 Task: Search round trip flight ticket for 2 adults, 2 infants in seat and 1 infant on lap in first from Santa Barbara: Santa Barbara Municipal Airport (santa Barbara Airport) to Fort Wayne: Fort Wayne International Airport on 5-4-2023 and return on 5-6-2023. Choice of flights is Royal air maroc. Number of bags: 1 carry on bag and 5 checked bags. Price is upto 30000. Outbound departure time preference is 23:30.
Action: Mouse moved to (280, 255)
Screenshot: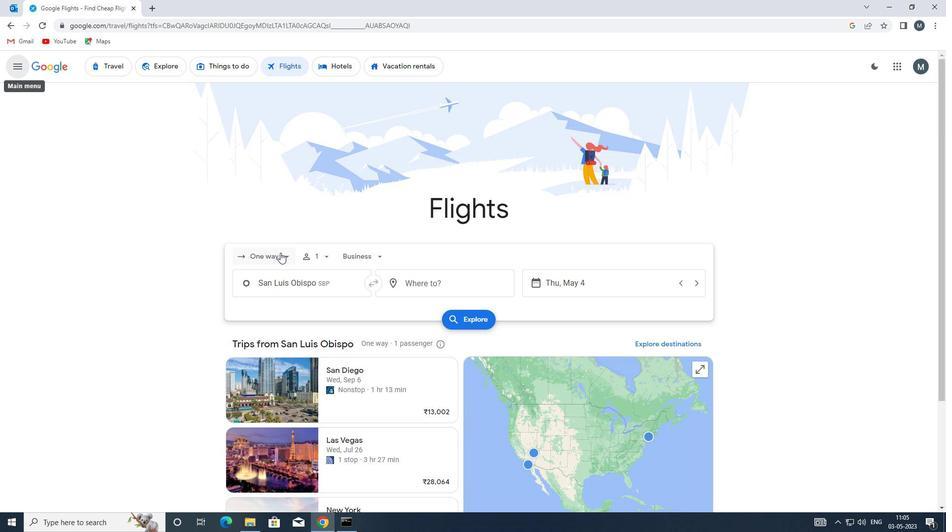 
Action: Mouse pressed left at (280, 255)
Screenshot: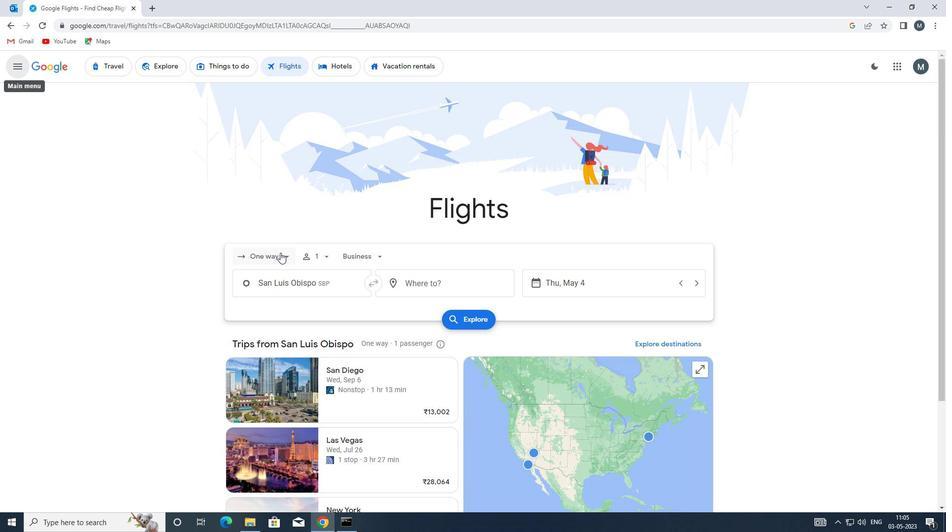 
Action: Mouse moved to (285, 276)
Screenshot: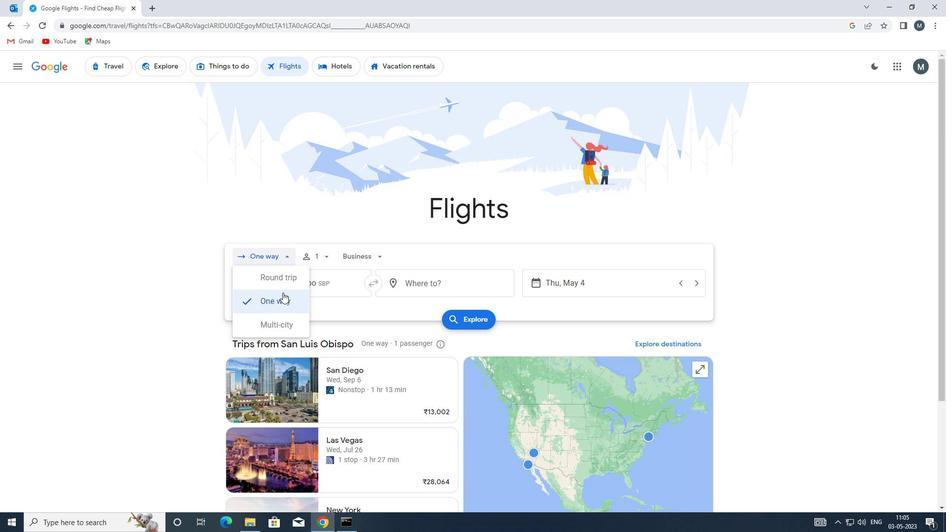 
Action: Mouse pressed left at (285, 276)
Screenshot: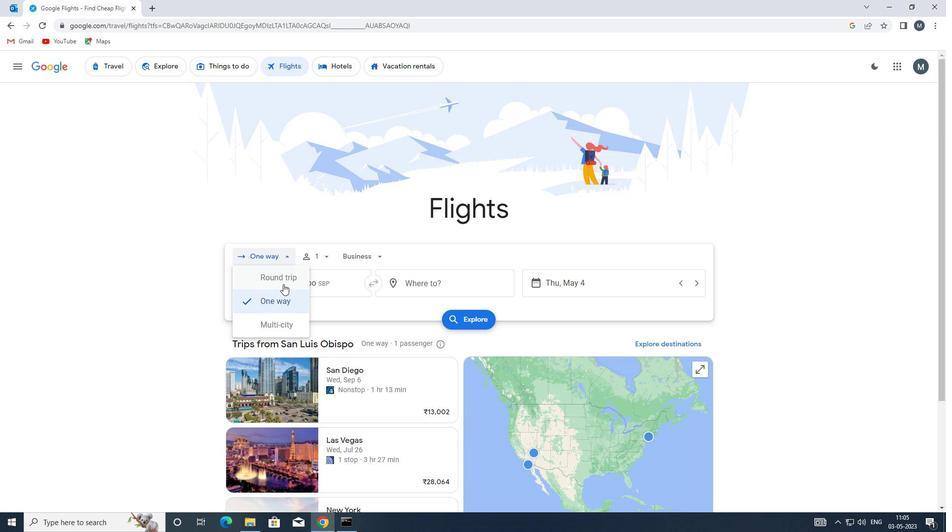 
Action: Mouse moved to (319, 259)
Screenshot: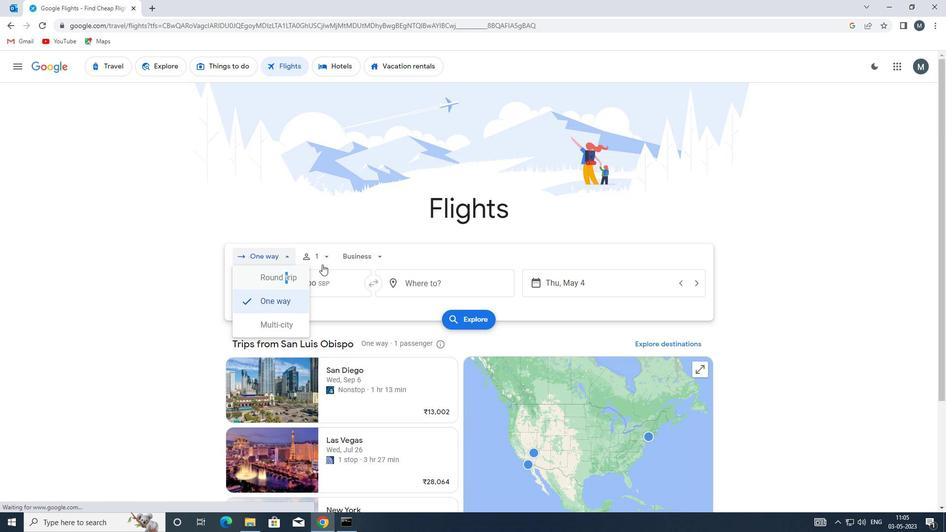 
Action: Mouse pressed left at (319, 259)
Screenshot: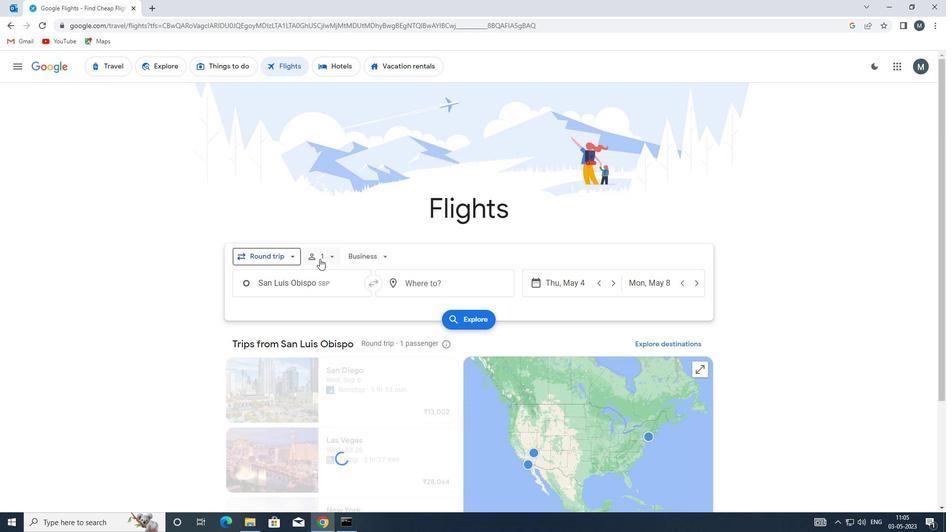 
Action: Mouse moved to (408, 284)
Screenshot: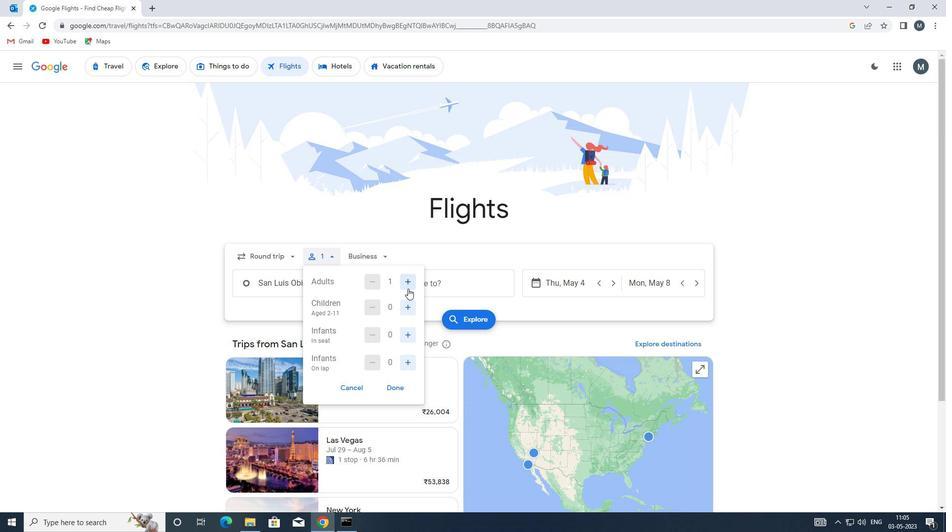 
Action: Mouse pressed left at (408, 284)
Screenshot: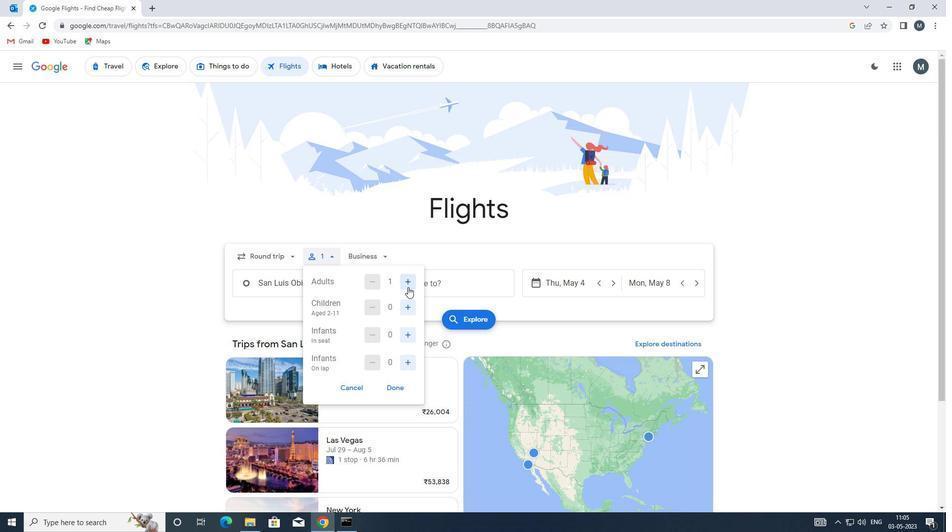 
Action: Mouse pressed left at (408, 284)
Screenshot: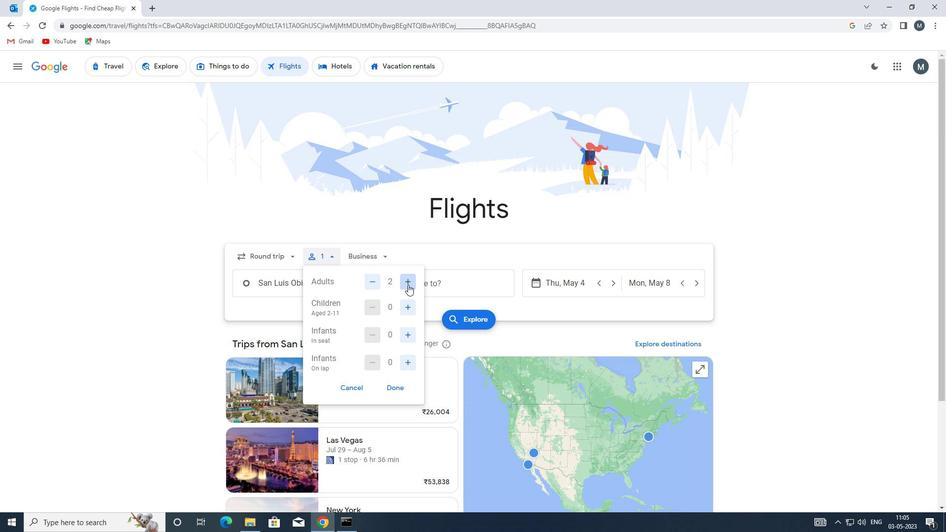 
Action: Mouse moved to (374, 283)
Screenshot: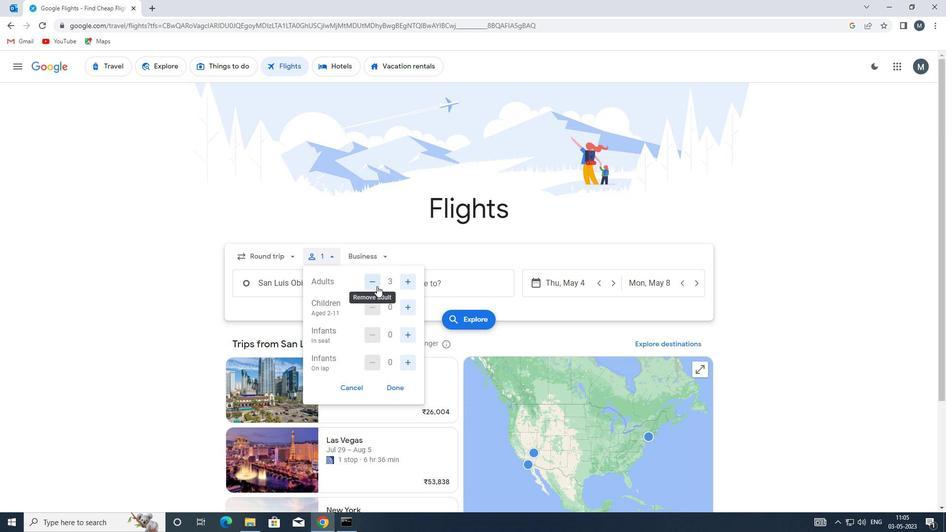 
Action: Mouse pressed left at (374, 283)
Screenshot: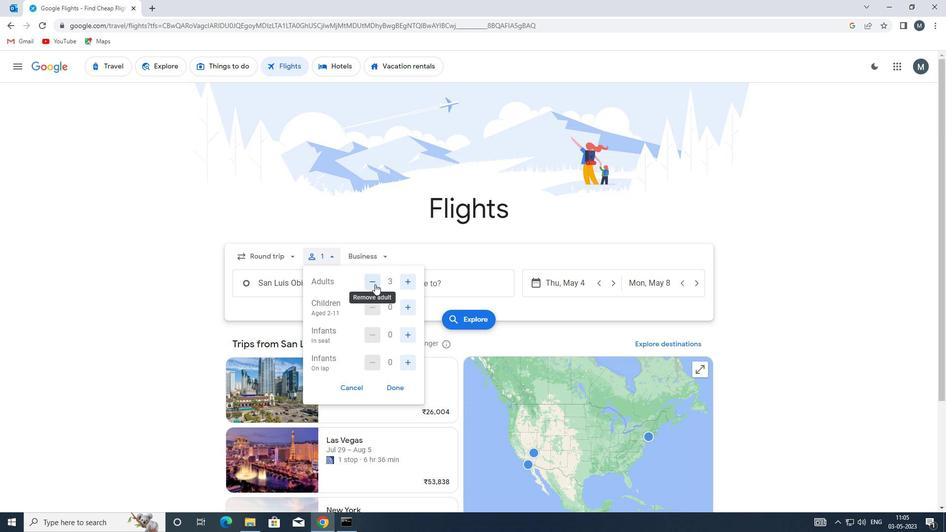 
Action: Mouse moved to (405, 333)
Screenshot: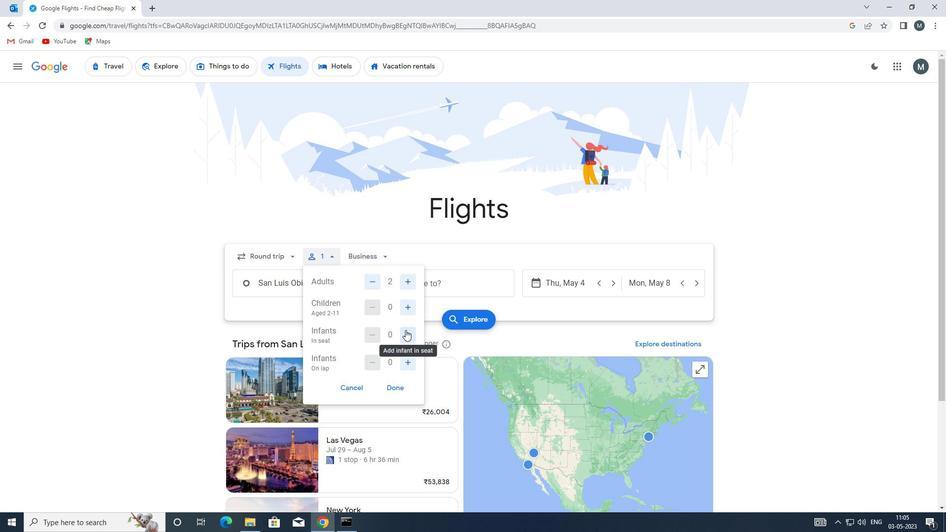 
Action: Mouse pressed left at (405, 333)
Screenshot: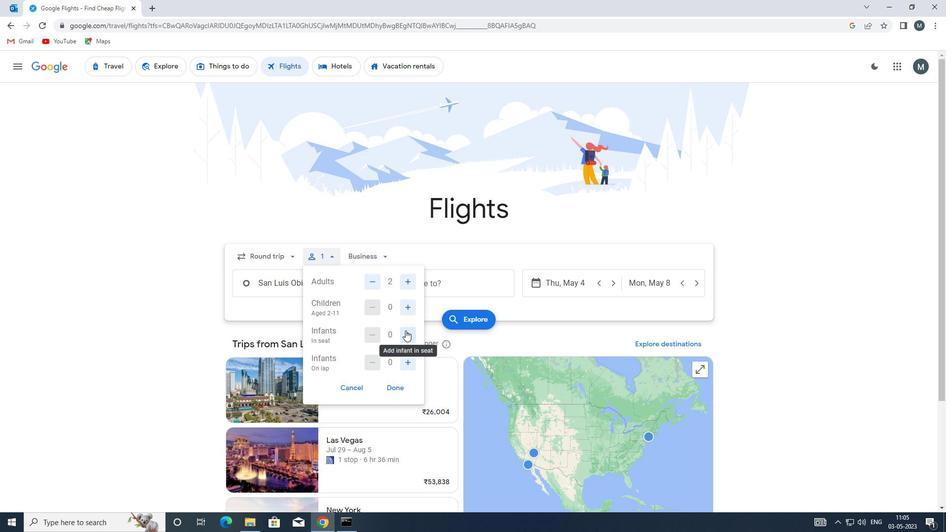 
Action: Mouse moved to (406, 334)
Screenshot: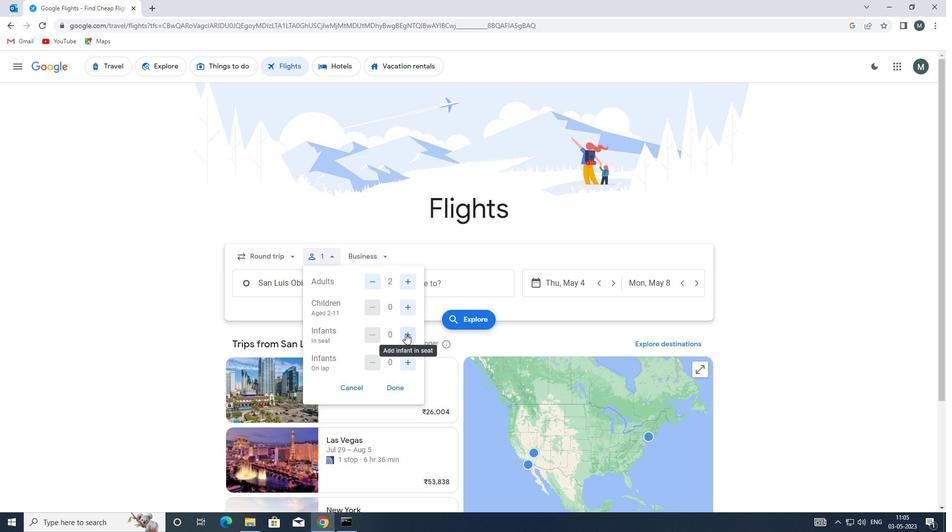 
Action: Mouse pressed left at (406, 334)
Screenshot: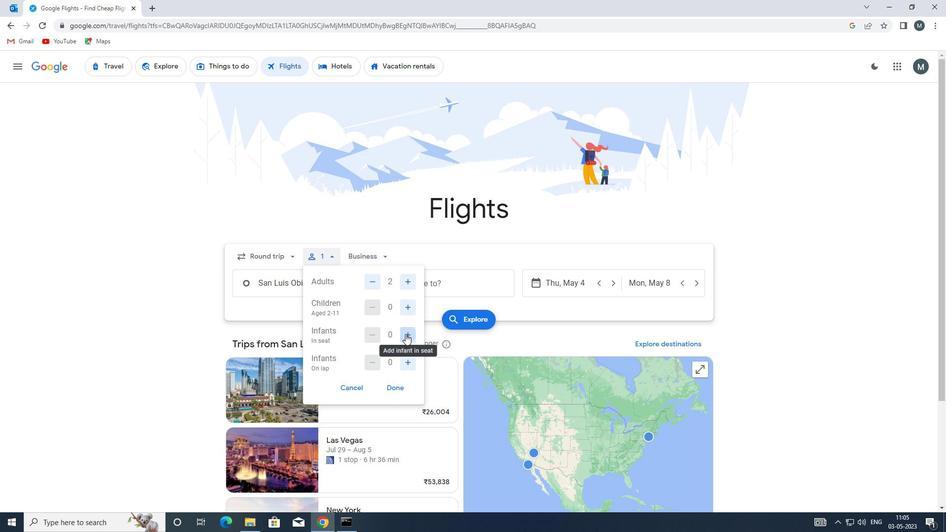 
Action: Mouse moved to (408, 362)
Screenshot: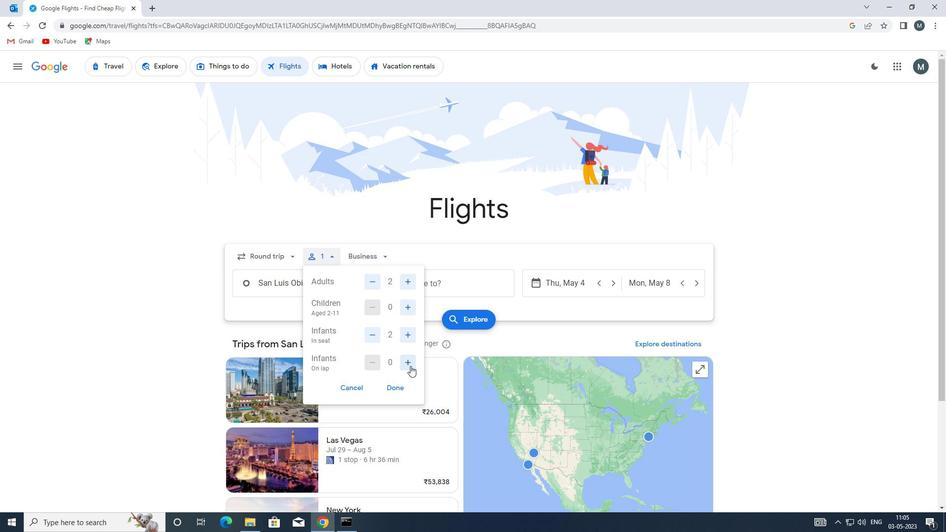 
Action: Mouse pressed left at (408, 362)
Screenshot: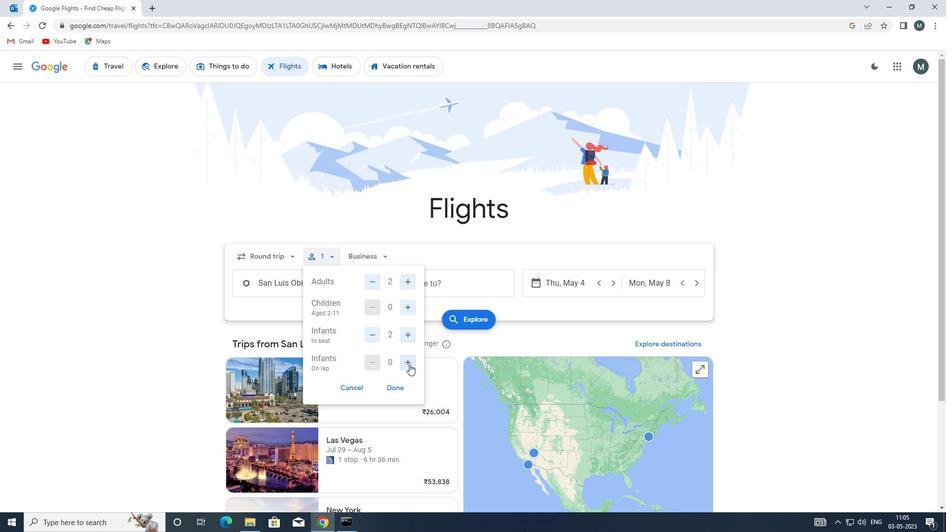
Action: Mouse moved to (397, 385)
Screenshot: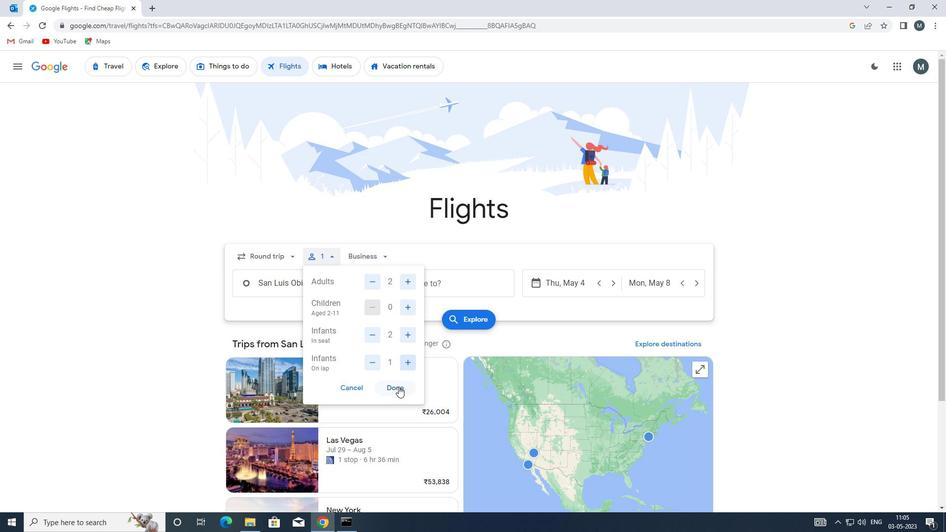 
Action: Mouse pressed left at (397, 385)
Screenshot: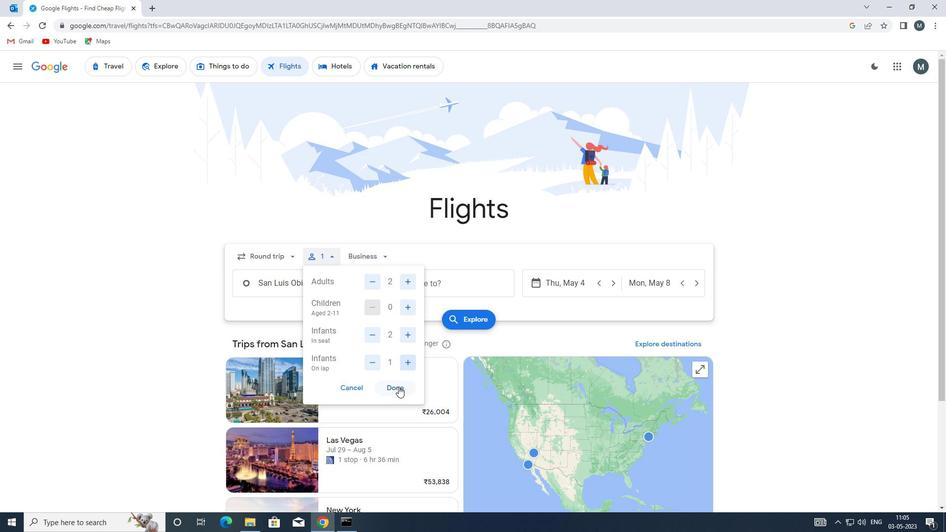 
Action: Mouse moved to (379, 258)
Screenshot: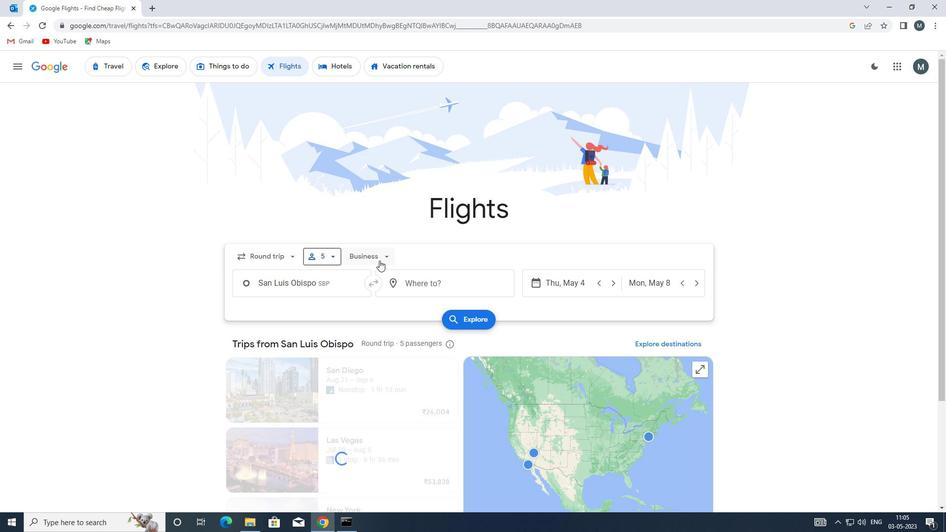 
Action: Mouse pressed left at (379, 258)
Screenshot: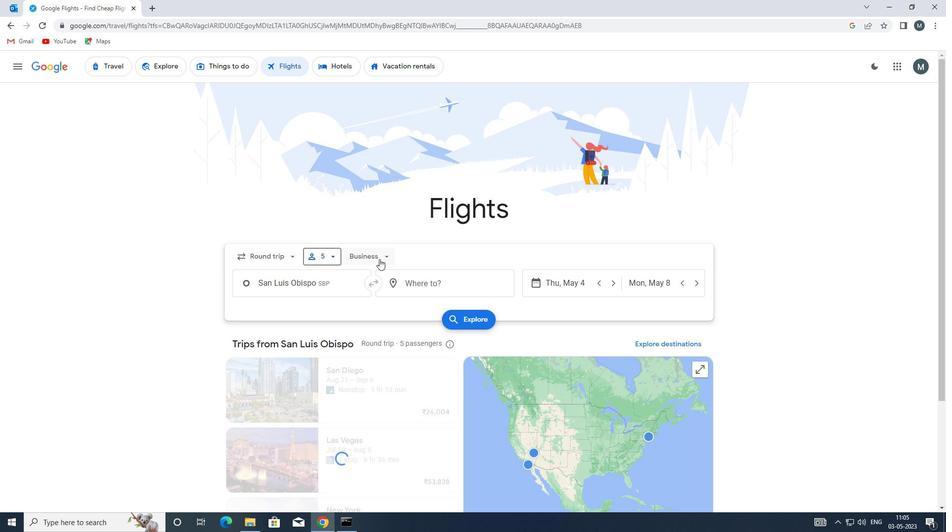 
Action: Mouse moved to (393, 347)
Screenshot: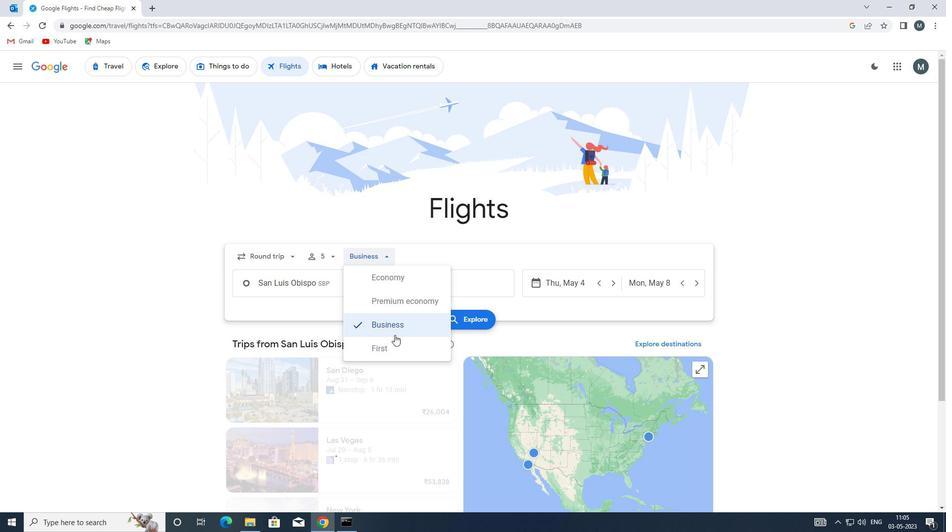
Action: Mouse pressed left at (393, 347)
Screenshot: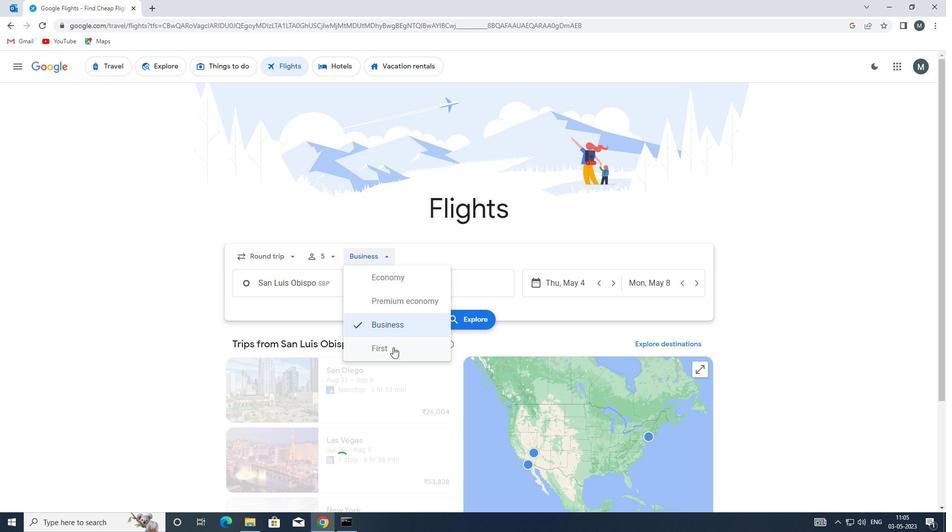 
Action: Mouse moved to (326, 274)
Screenshot: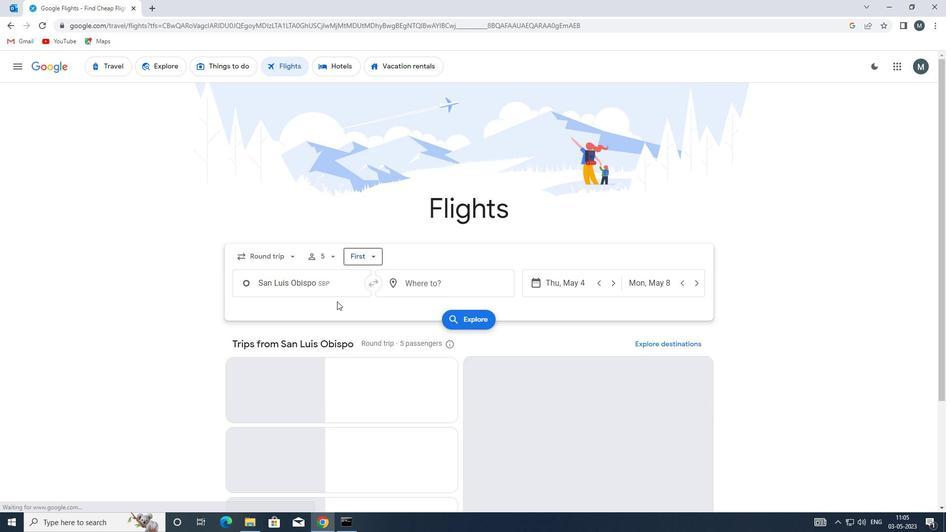 
Action: Mouse pressed left at (326, 274)
Screenshot: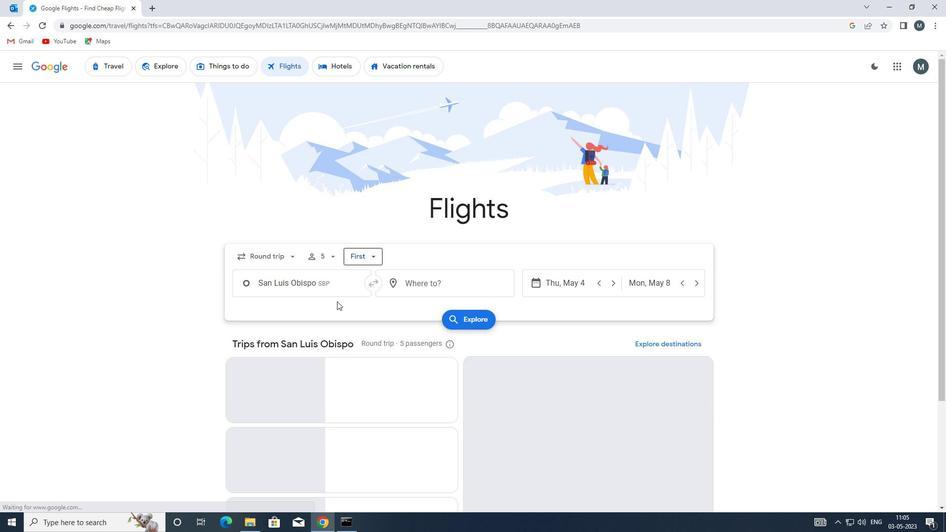 
Action: Mouse moved to (328, 279)
Screenshot: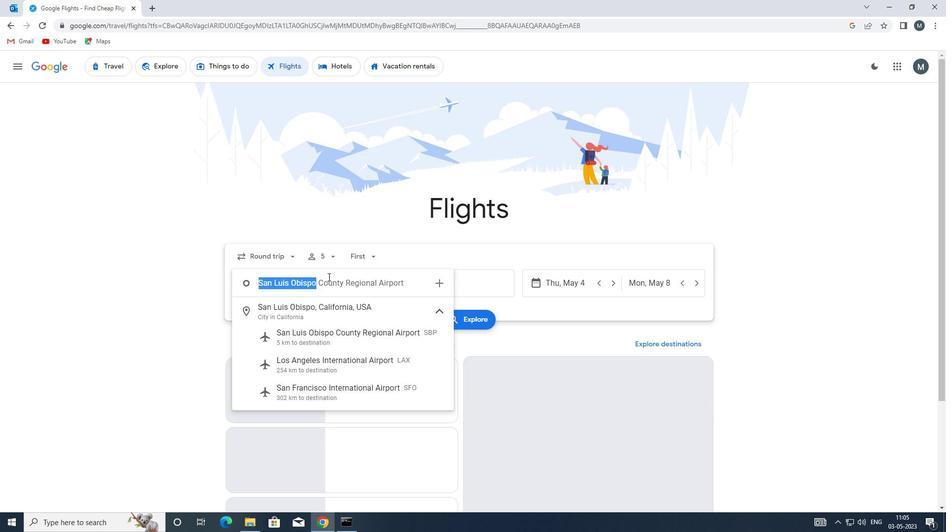 
Action: Key pressed sba
Screenshot: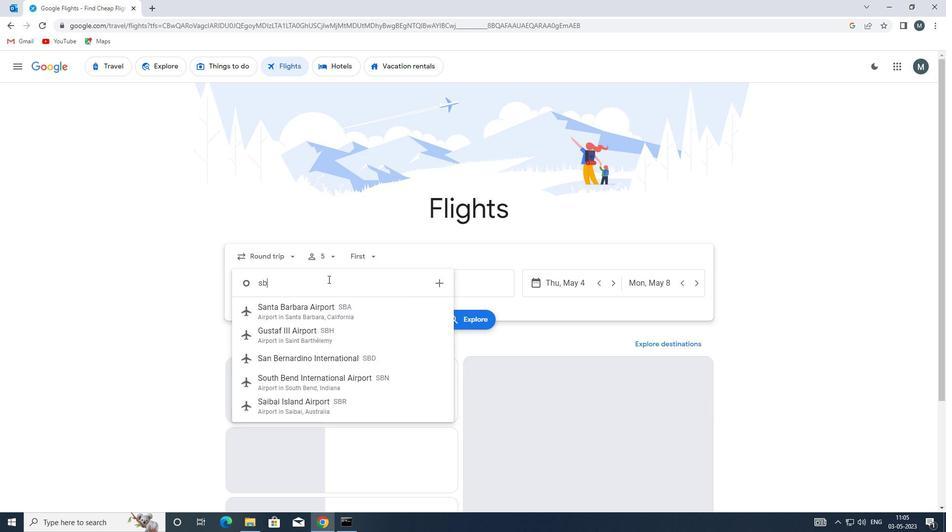 
Action: Mouse moved to (330, 313)
Screenshot: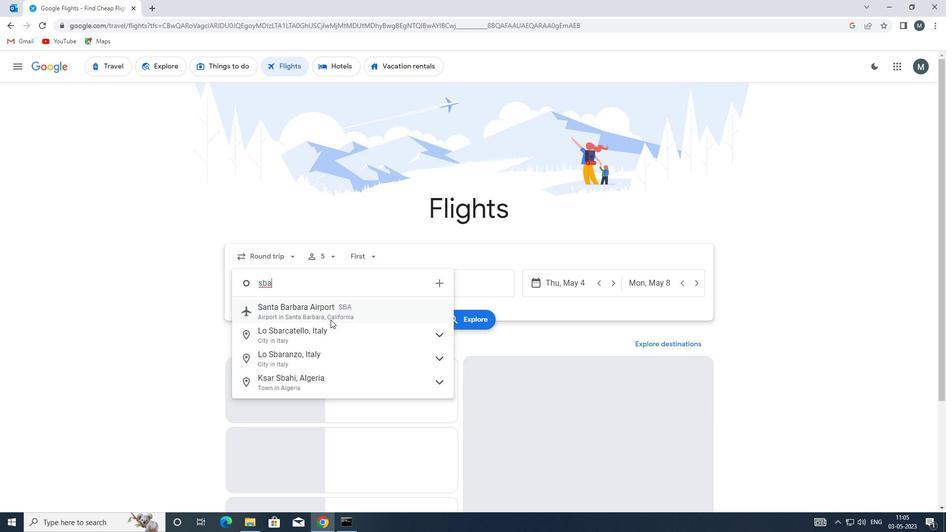 
Action: Mouse pressed left at (330, 313)
Screenshot: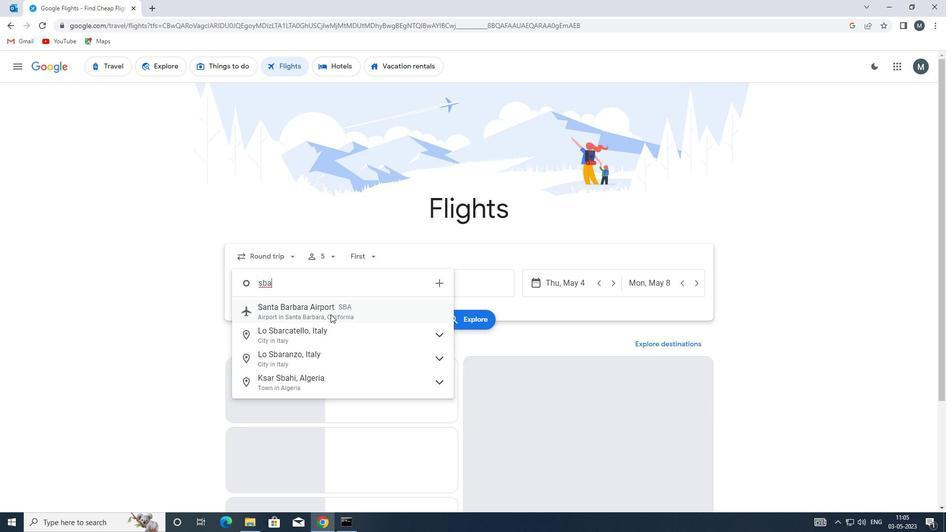 
Action: Mouse moved to (409, 288)
Screenshot: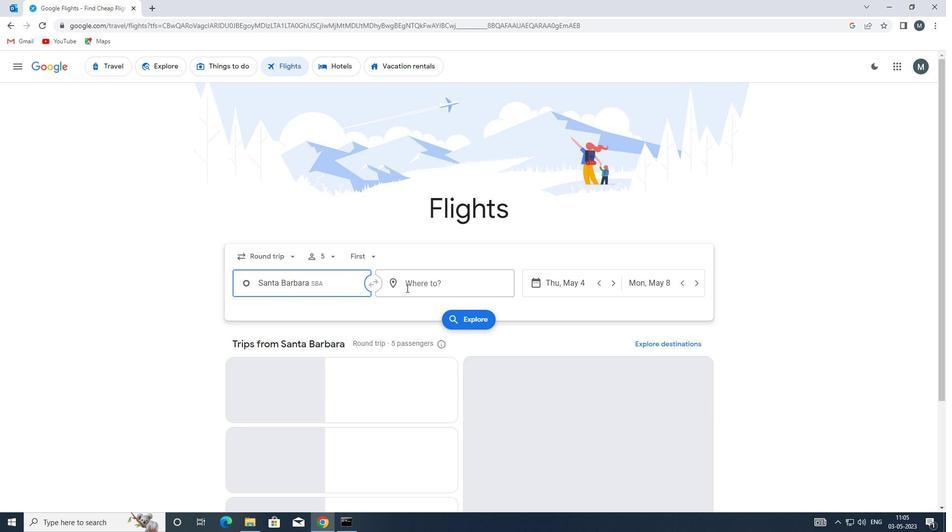 
Action: Mouse pressed left at (409, 288)
Screenshot: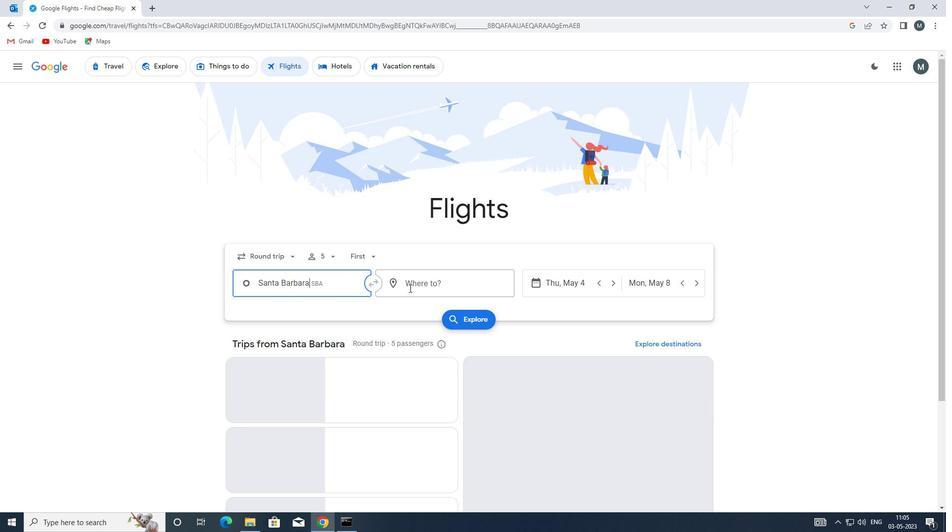 
Action: Mouse moved to (410, 287)
Screenshot: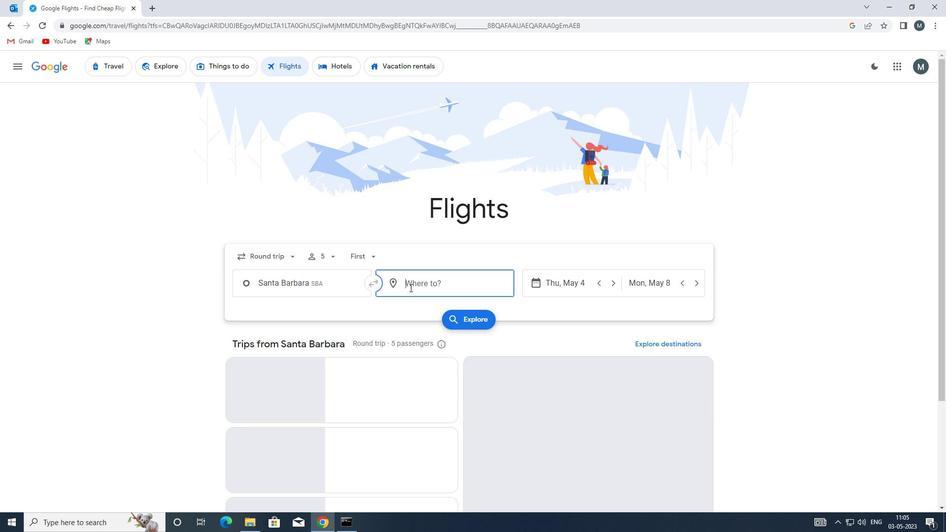 
Action: Key pressed fwa
Screenshot: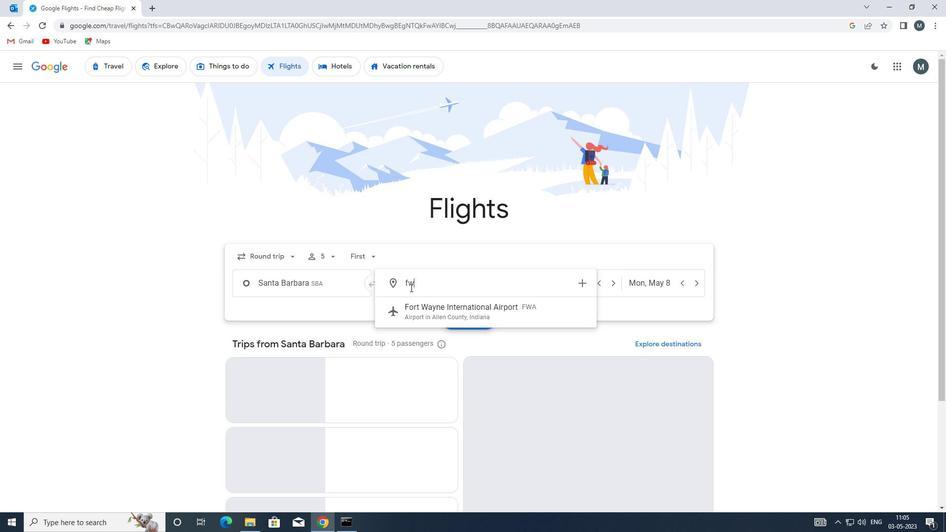 
Action: Mouse moved to (431, 314)
Screenshot: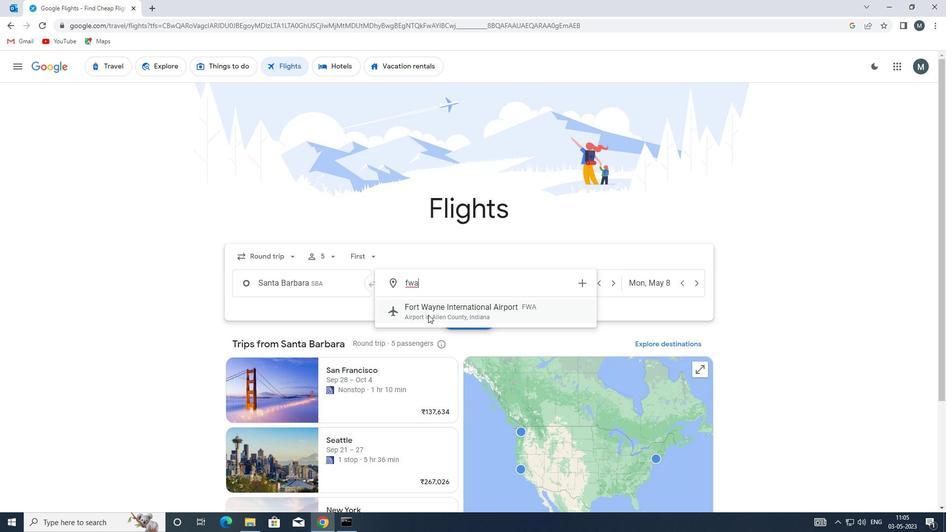 
Action: Mouse pressed left at (431, 314)
Screenshot: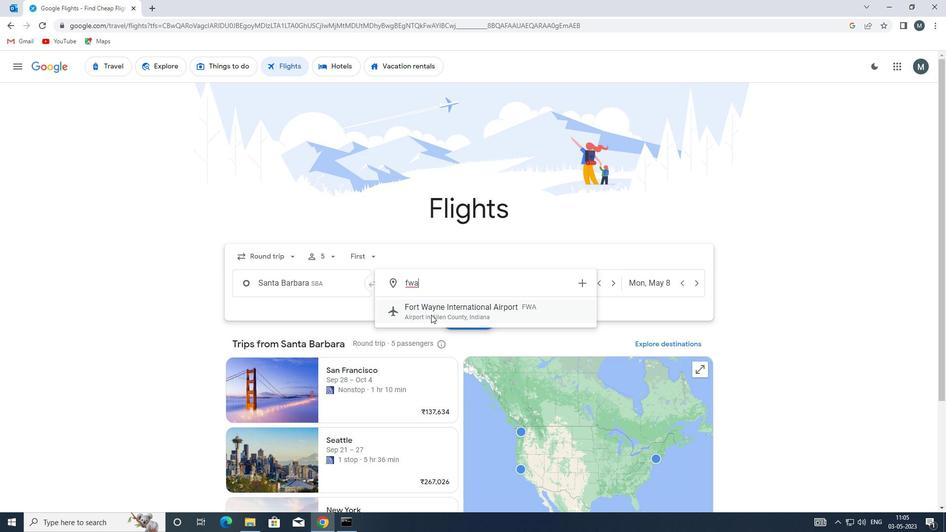 
Action: Mouse moved to (564, 283)
Screenshot: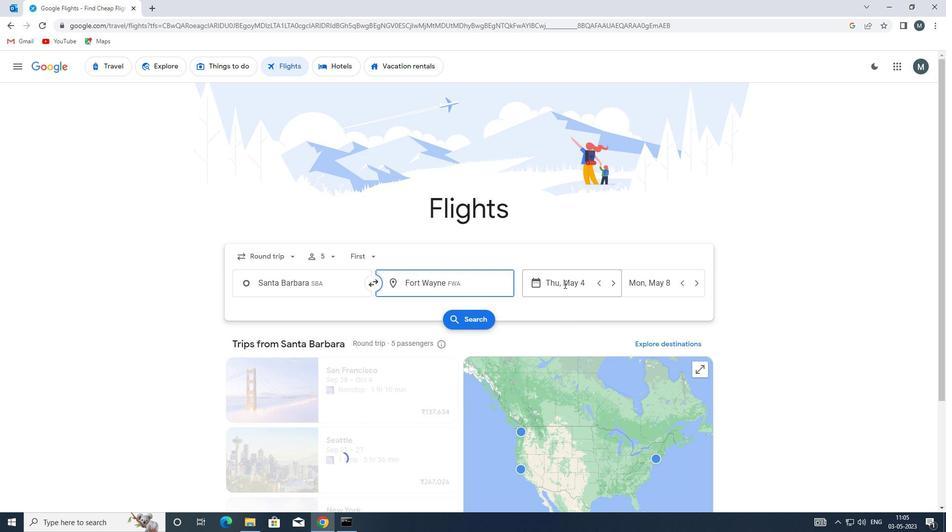 
Action: Mouse pressed left at (564, 283)
Screenshot: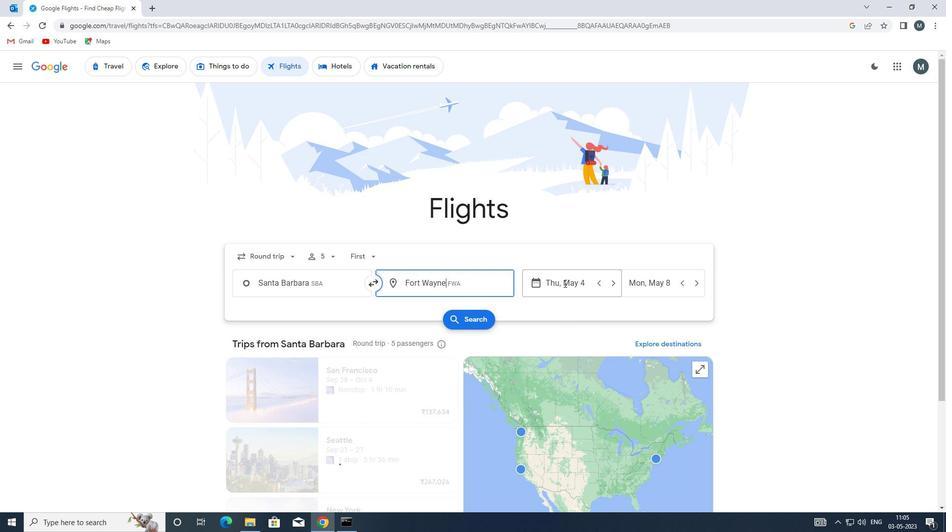 
Action: Mouse moved to (447, 334)
Screenshot: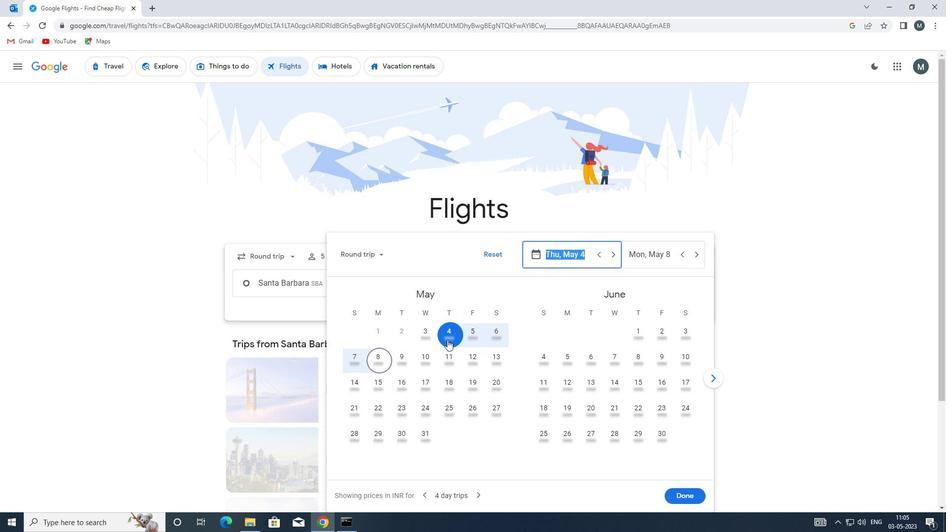 
Action: Mouse pressed left at (447, 334)
Screenshot: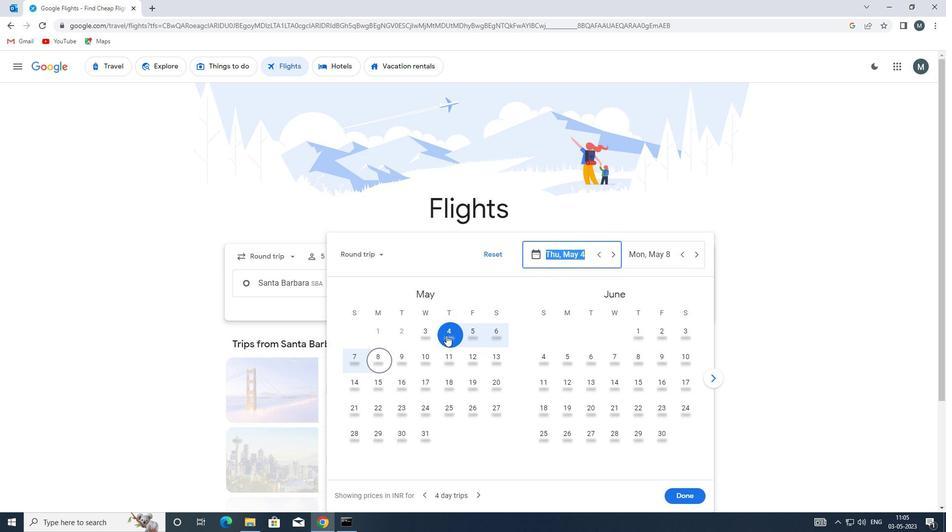 
Action: Mouse moved to (496, 330)
Screenshot: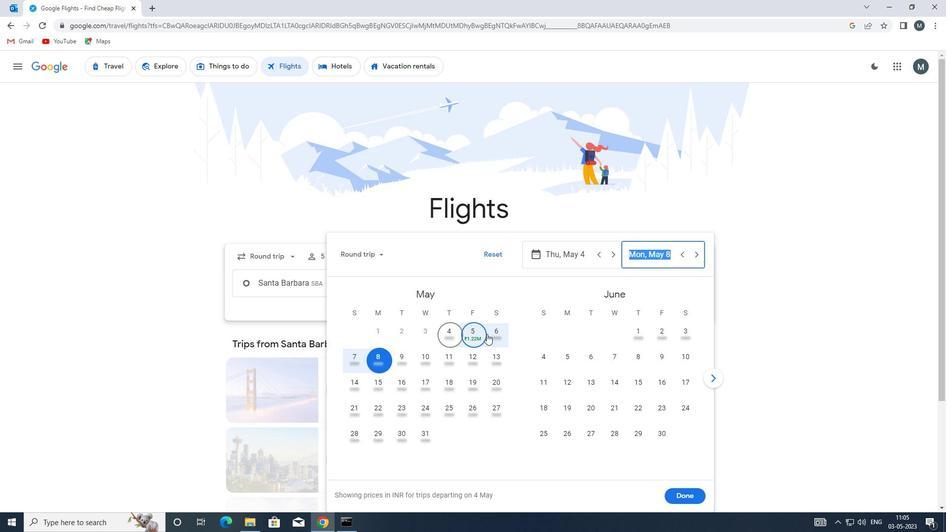 
Action: Mouse pressed left at (496, 330)
Screenshot: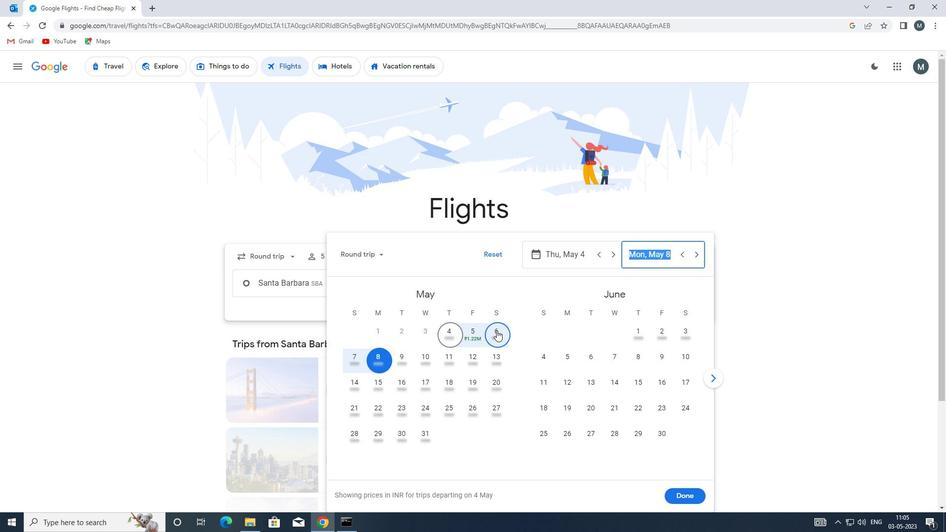 
Action: Mouse moved to (680, 495)
Screenshot: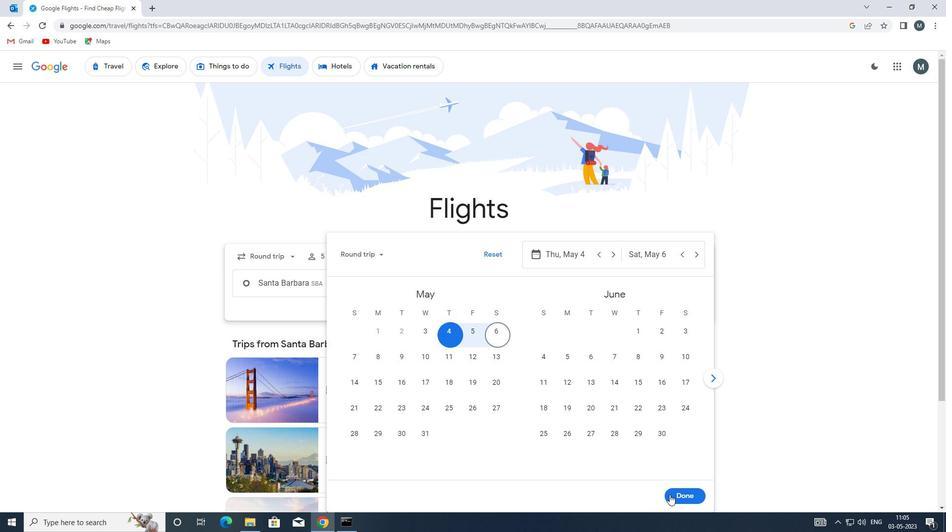 
Action: Mouse pressed left at (680, 495)
Screenshot: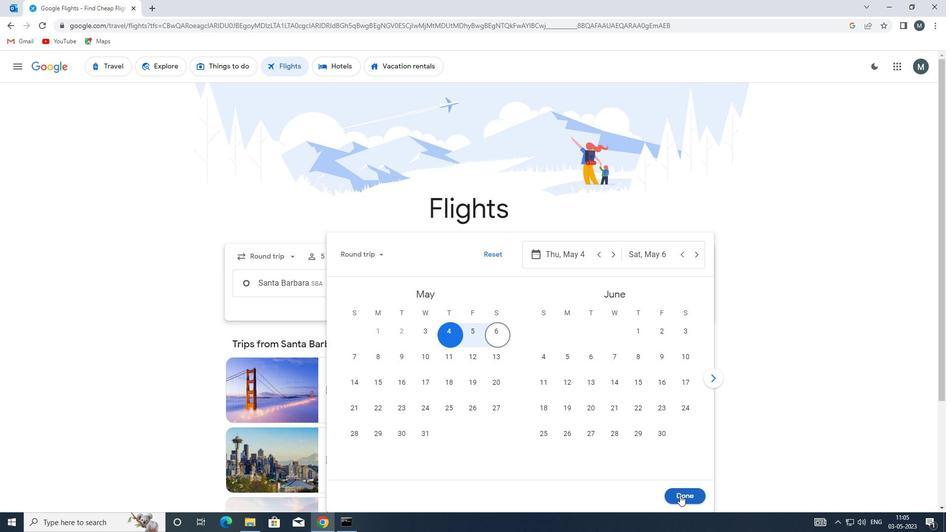 
Action: Mouse moved to (472, 321)
Screenshot: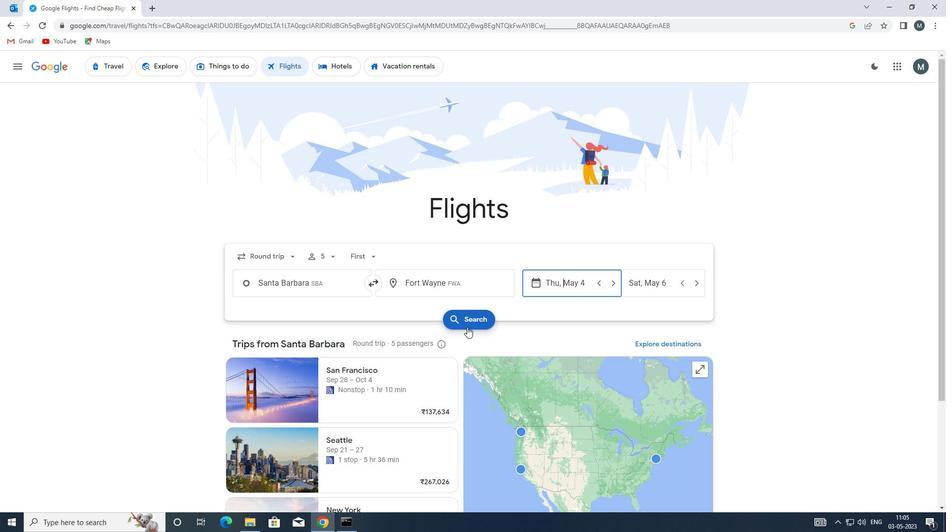 
Action: Mouse pressed left at (472, 321)
Screenshot: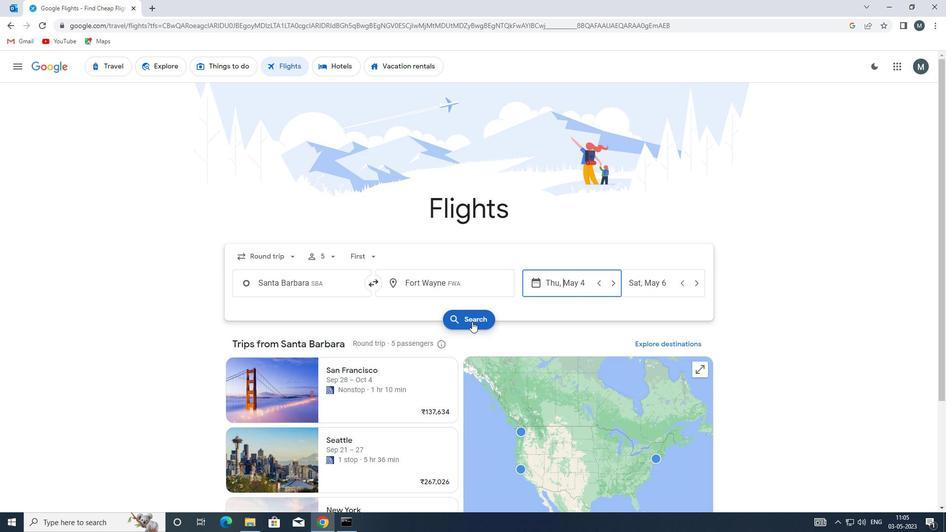 
Action: Mouse moved to (252, 157)
Screenshot: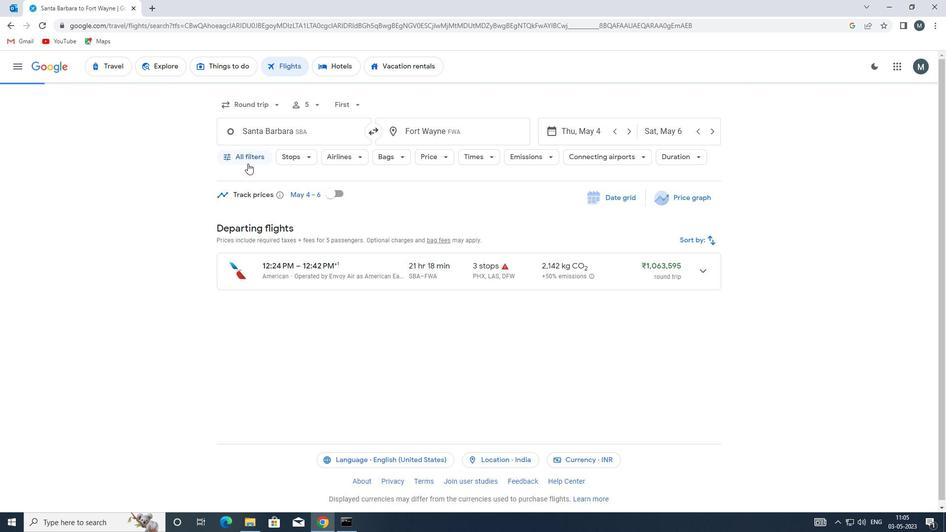 
Action: Mouse pressed left at (252, 157)
Screenshot: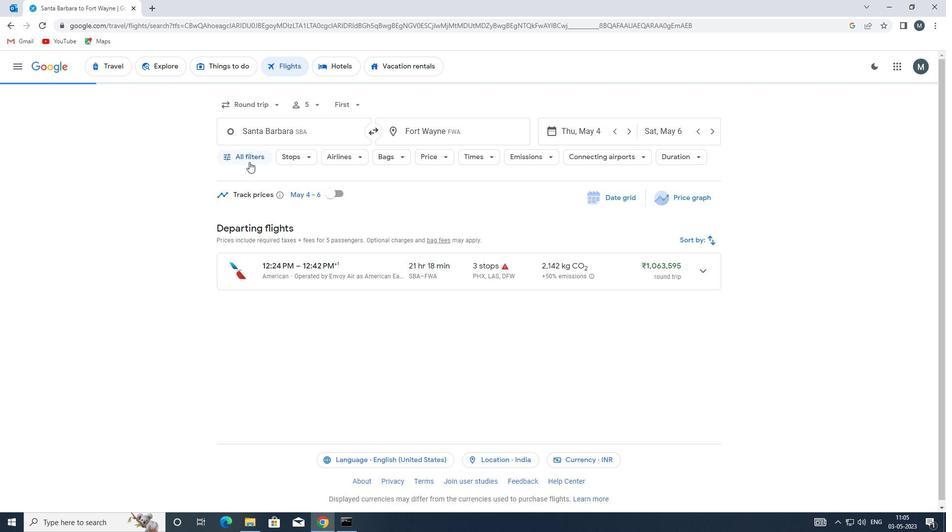 
Action: Mouse moved to (284, 219)
Screenshot: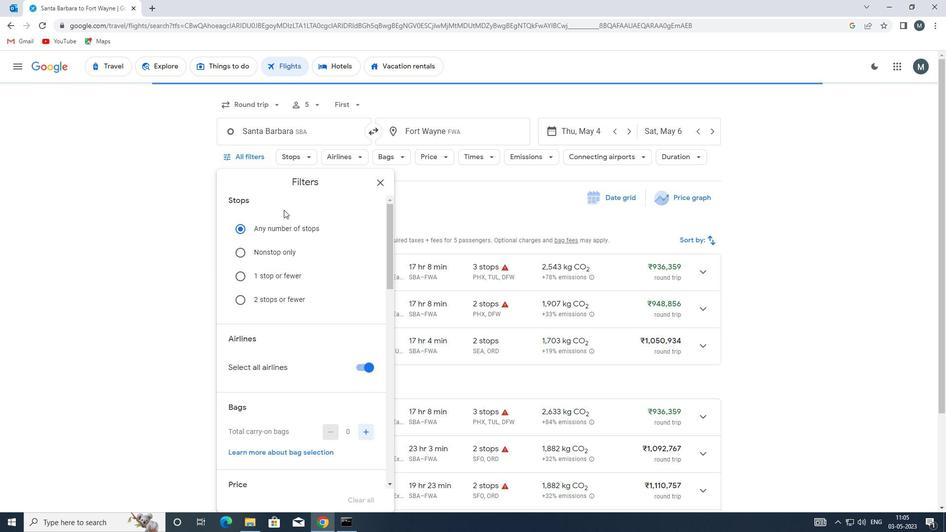 
Action: Mouse scrolled (284, 218) with delta (0, 0)
Screenshot: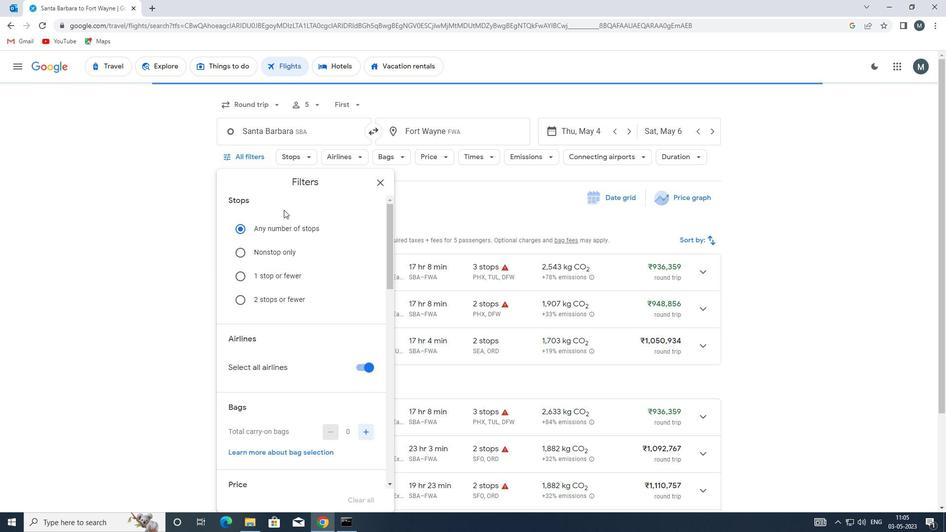 
Action: Mouse moved to (283, 223)
Screenshot: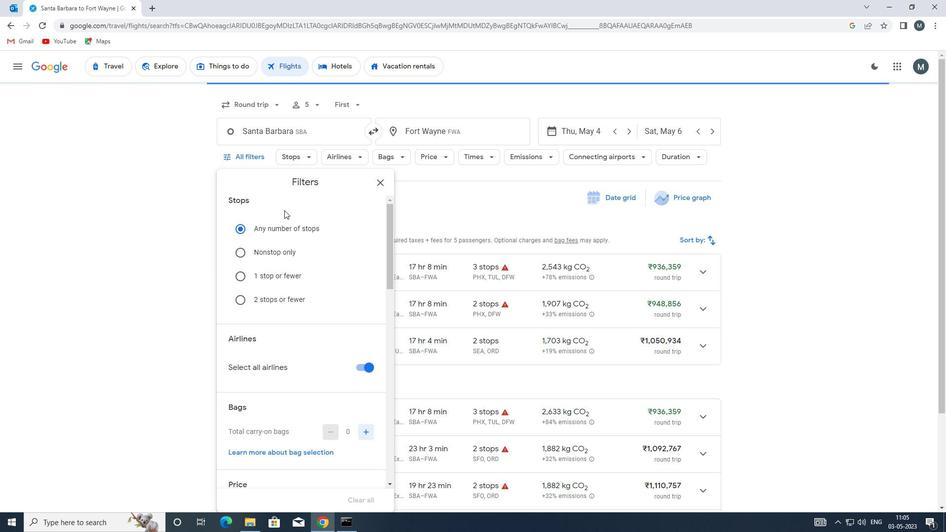 
Action: Mouse scrolled (283, 222) with delta (0, 0)
Screenshot: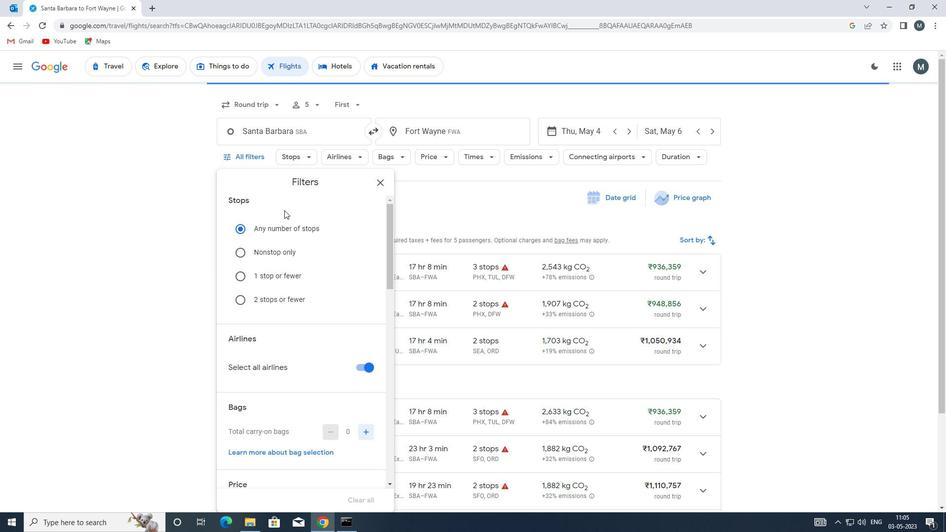 
Action: Mouse moved to (361, 270)
Screenshot: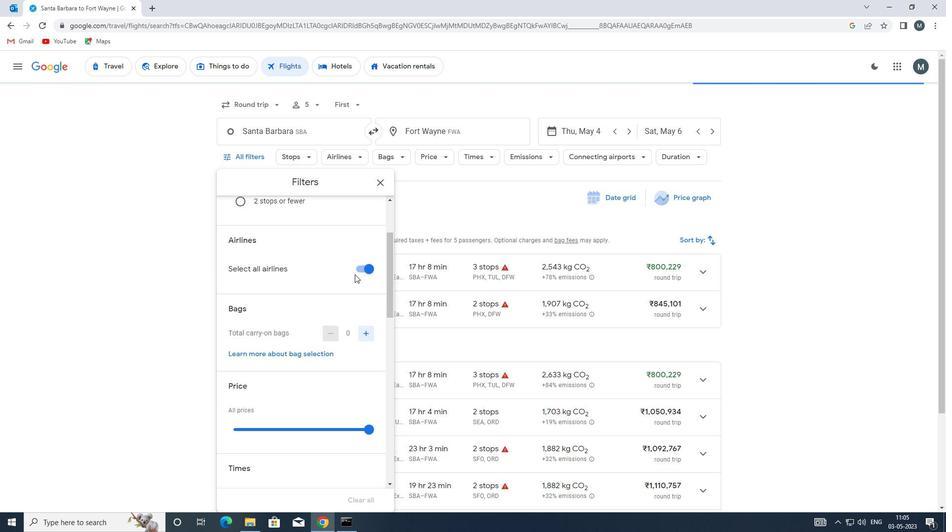 
Action: Mouse pressed left at (361, 270)
Screenshot: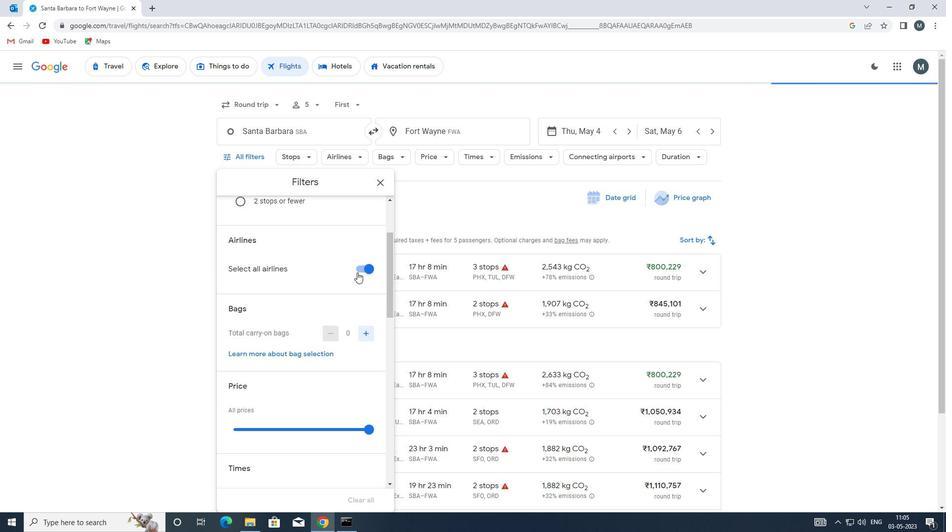 
Action: Mouse moved to (361, 264)
Screenshot: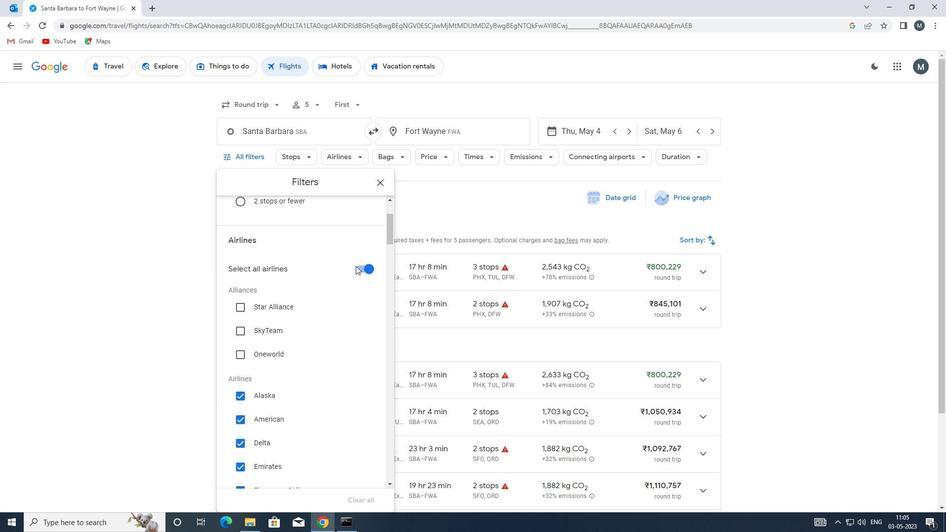
Action: Mouse pressed left at (361, 264)
Screenshot: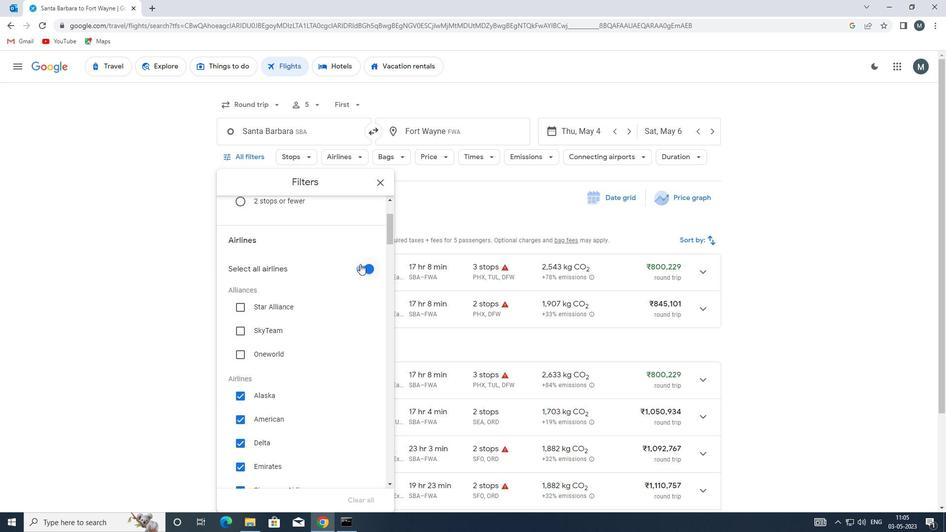 
Action: Mouse moved to (291, 283)
Screenshot: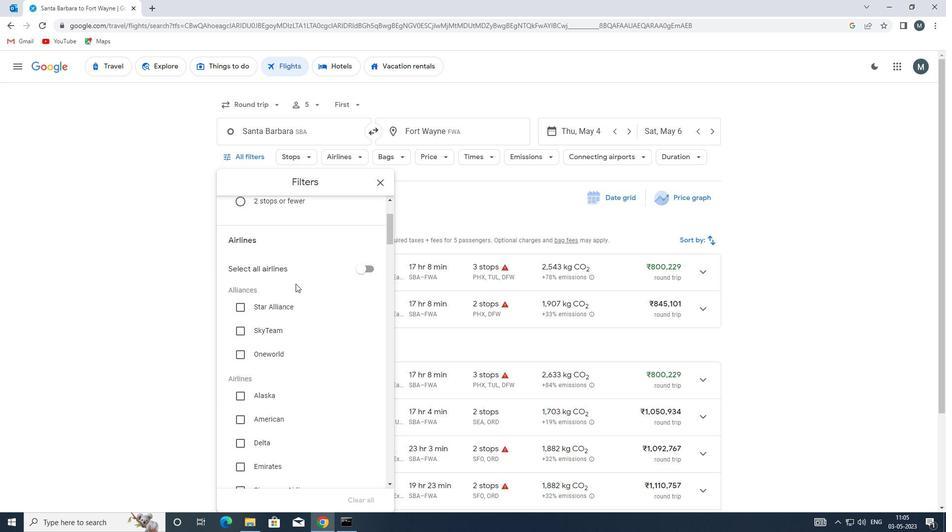 
Action: Mouse scrolled (291, 283) with delta (0, 0)
Screenshot: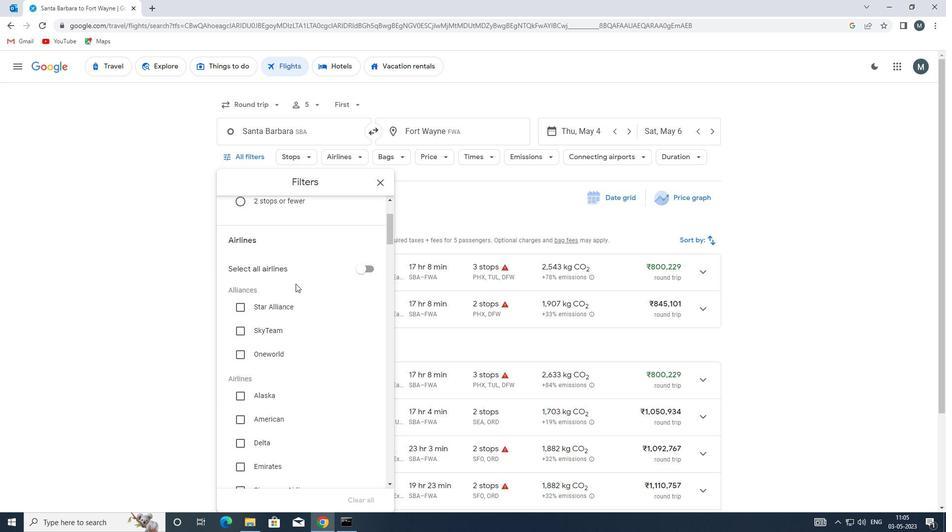 
Action: Mouse moved to (290, 284)
Screenshot: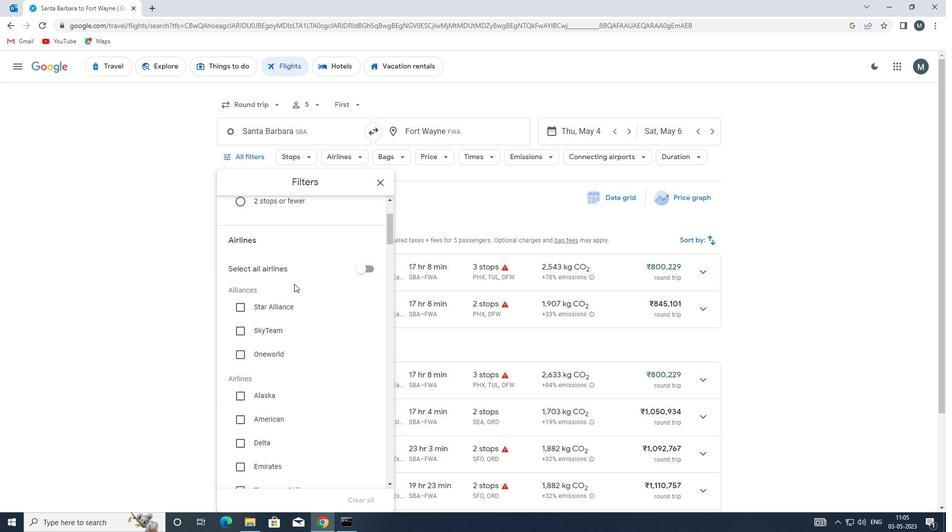 
Action: Mouse scrolled (290, 284) with delta (0, 0)
Screenshot: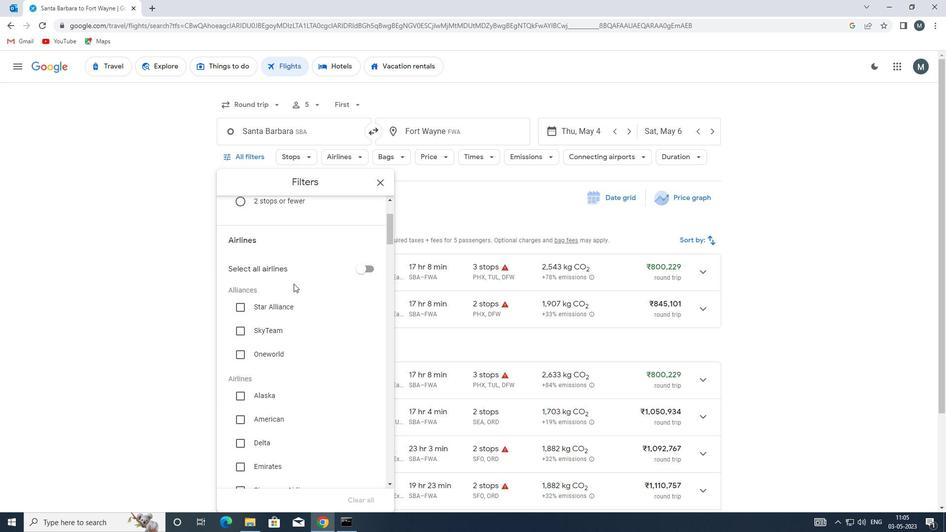 
Action: Mouse moved to (285, 286)
Screenshot: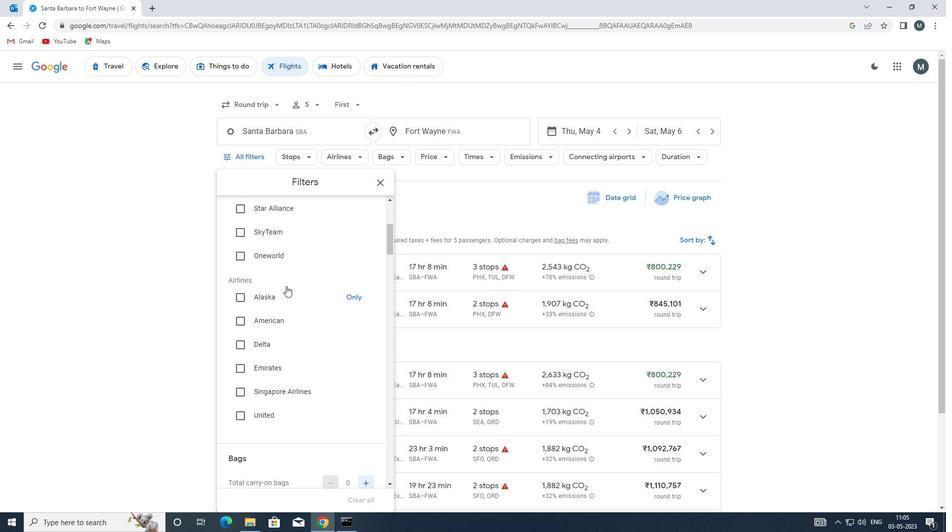
Action: Mouse scrolled (285, 286) with delta (0, 0)
Screenshot: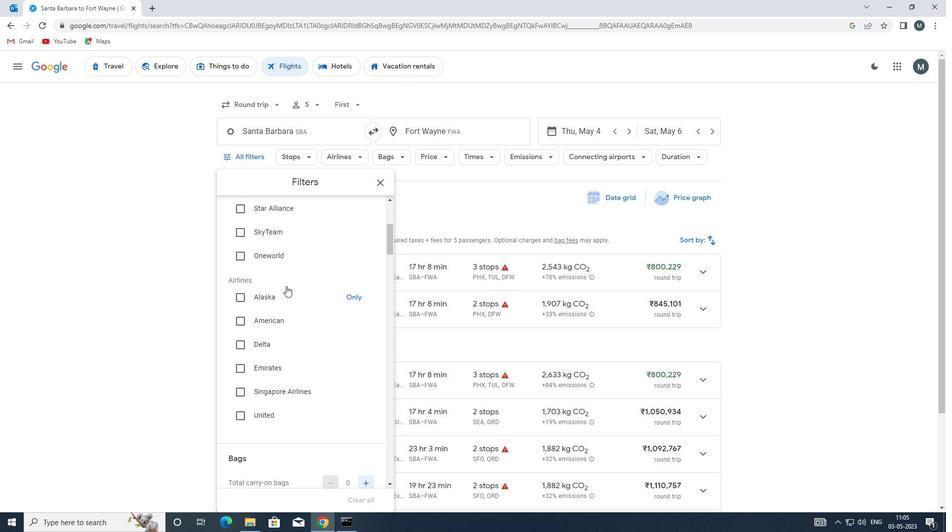 
Action: Mouse moved to (284, 294)
Screenshot: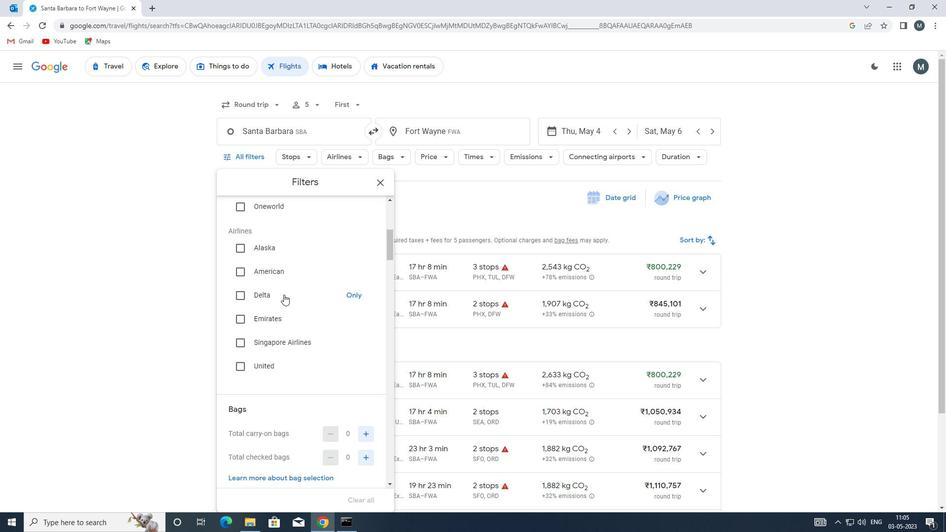 
Action: Mouse scrolled (284, 294) with delta (0, 0)
Screenshot: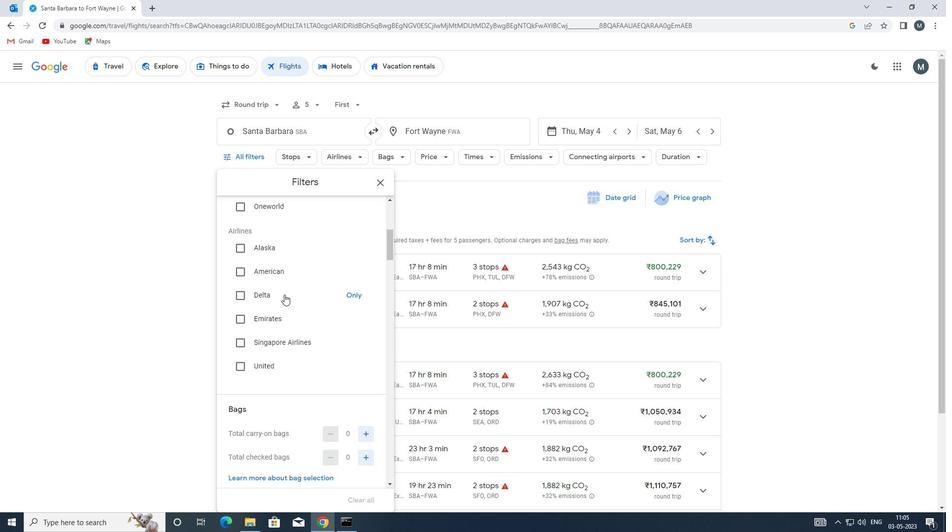 
Action: Mouse scrolled (284, 294) with delta (0, 0)
Screenshot: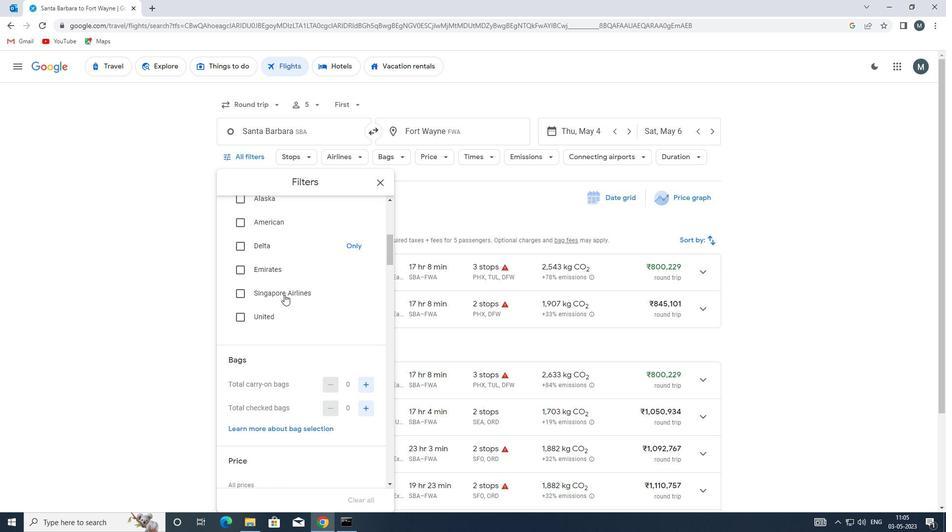 
Action: Mouse moved to (366, 335)
Screenshot: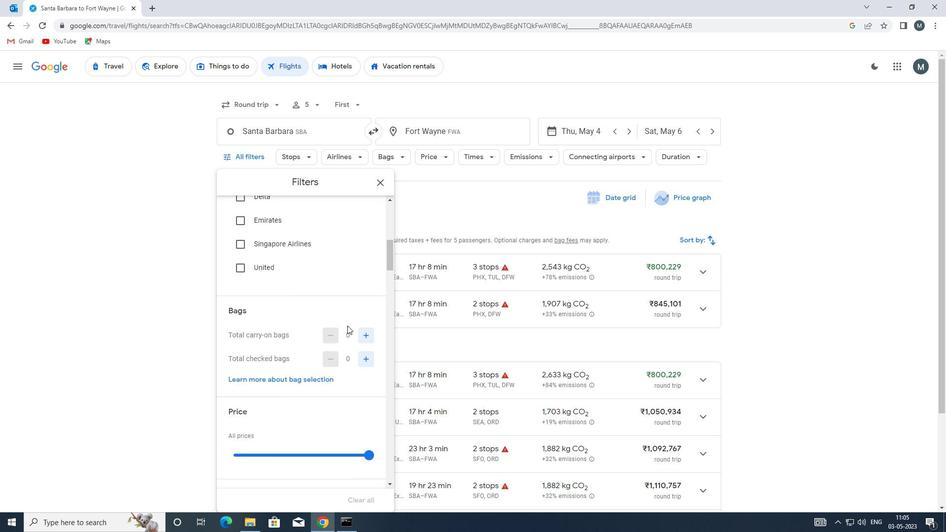 
Action: Mouse pressed left at (366, 335)
Screenshot: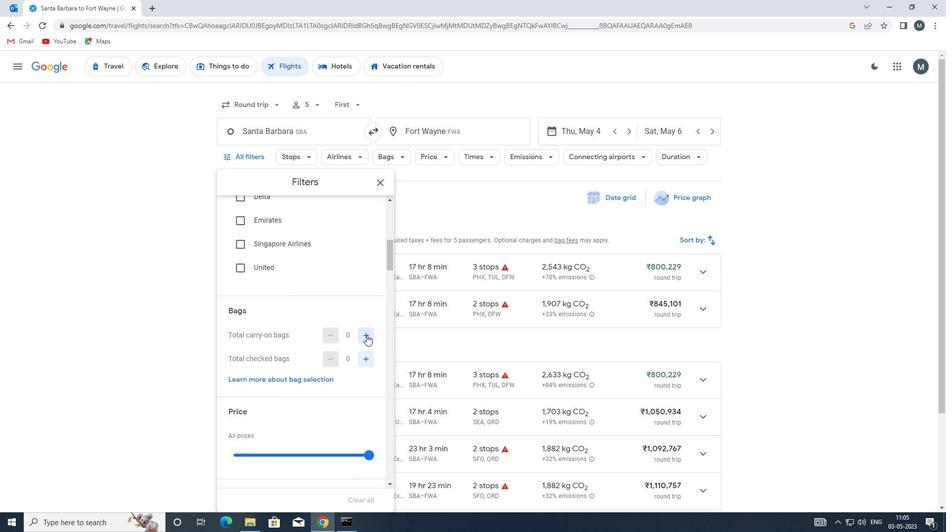 
Action: Mouse moved to (364, 358)
Screenshot: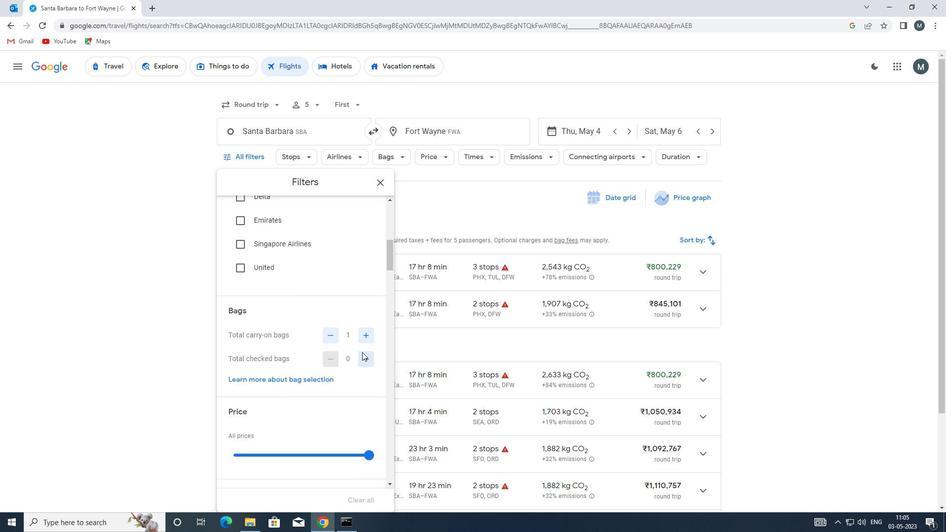 
Action: Mouse pressed left at (364, 358)
Screenshot: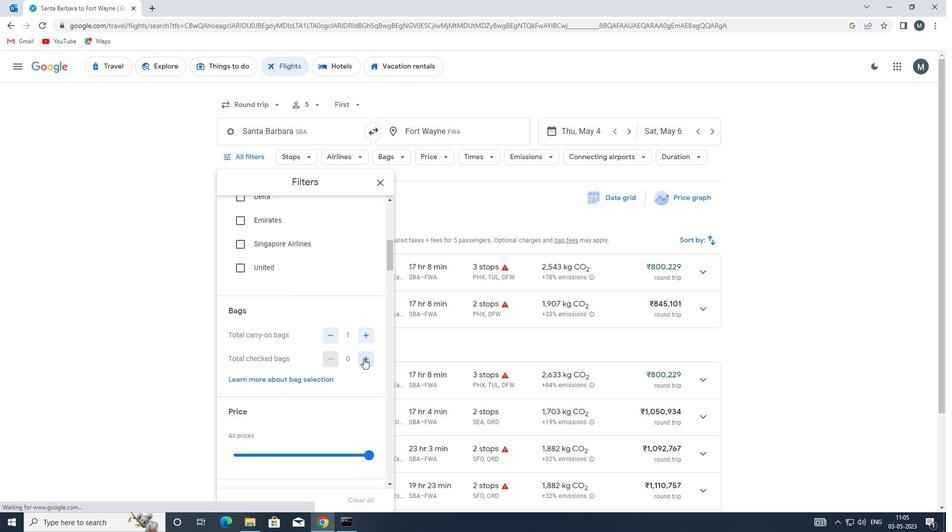 
Action: Mouse moved to (365, 358)
Screenshot: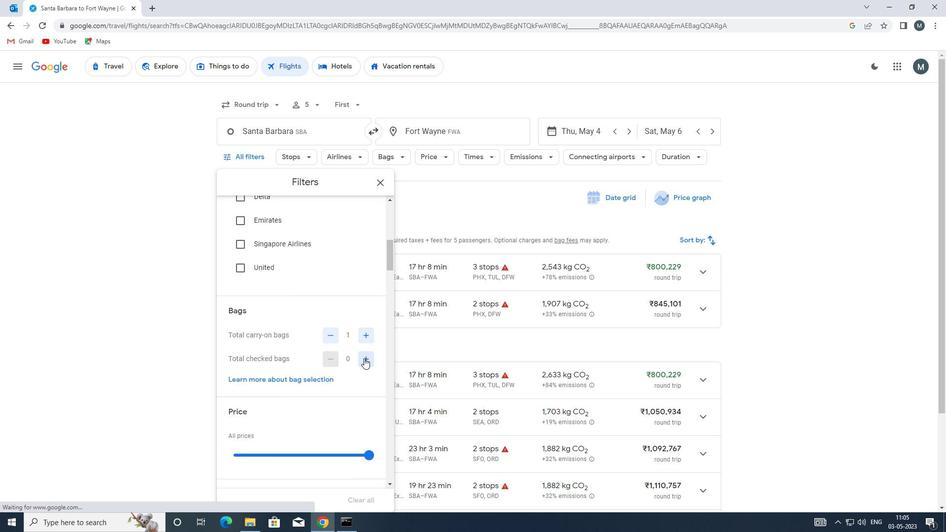 
Action: Mouse pressed left at (365, 358)
Screenshot: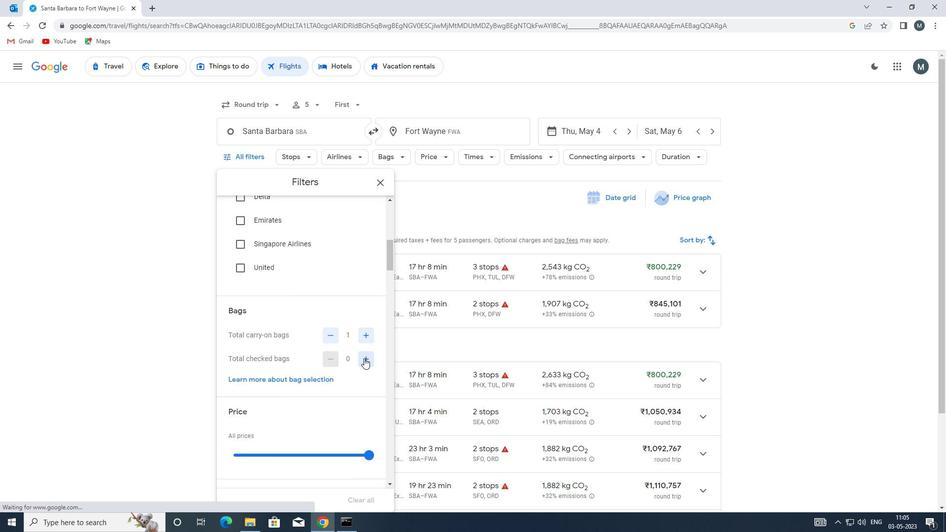 
Action: Mouse moved to (365, 358)
Screenshot: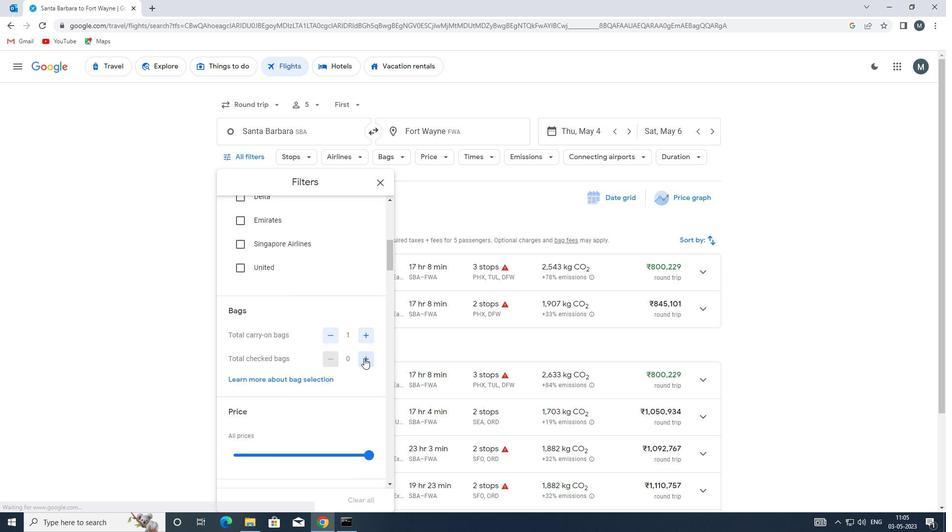 
Action: Mouse pressed left at (365, 358)
Screenshot: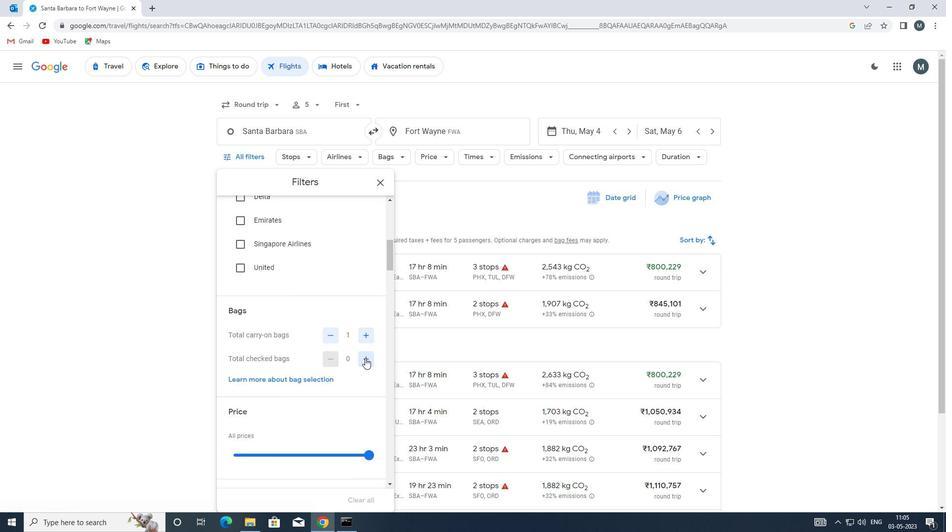 
Action: Mouse pressed left at (365, 358)
Screenshot: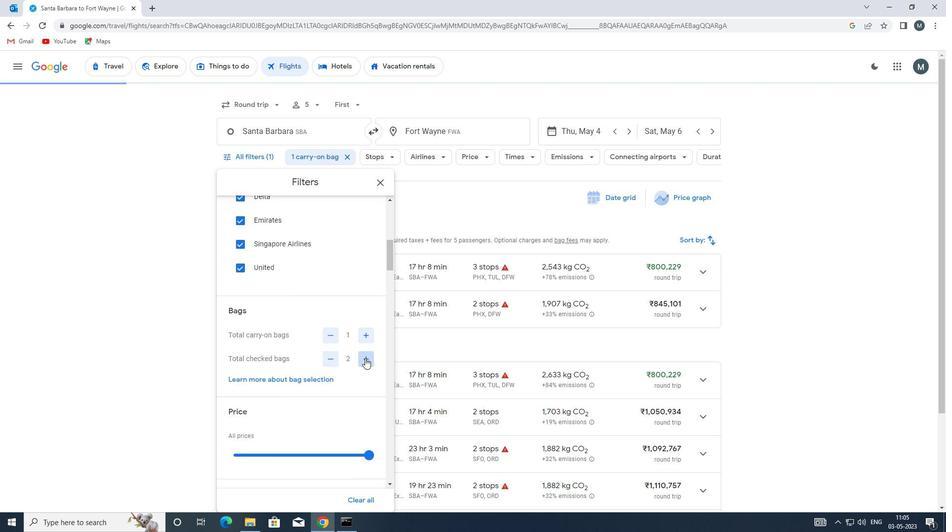 
Action: Mouse moved to (365, 359)
Screenshot: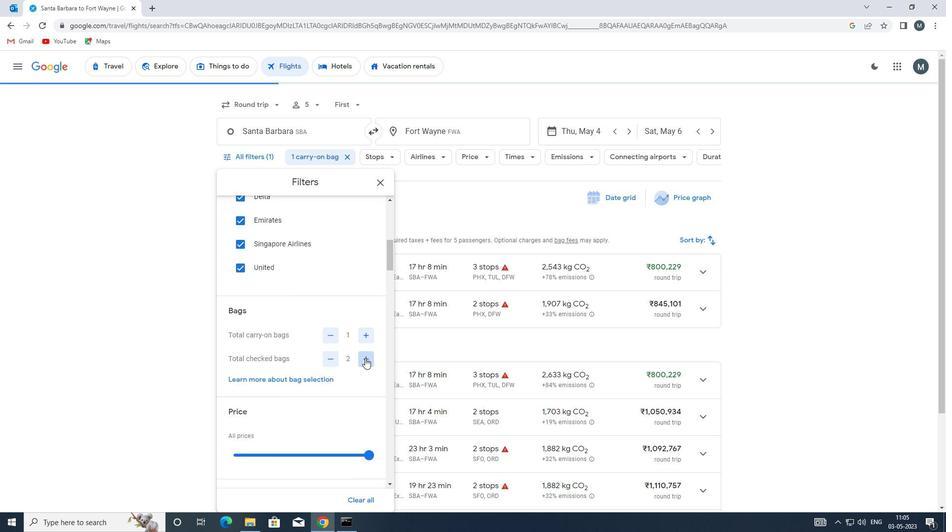 
Action: Mouse pressed left at (365, 359)
Screenshot: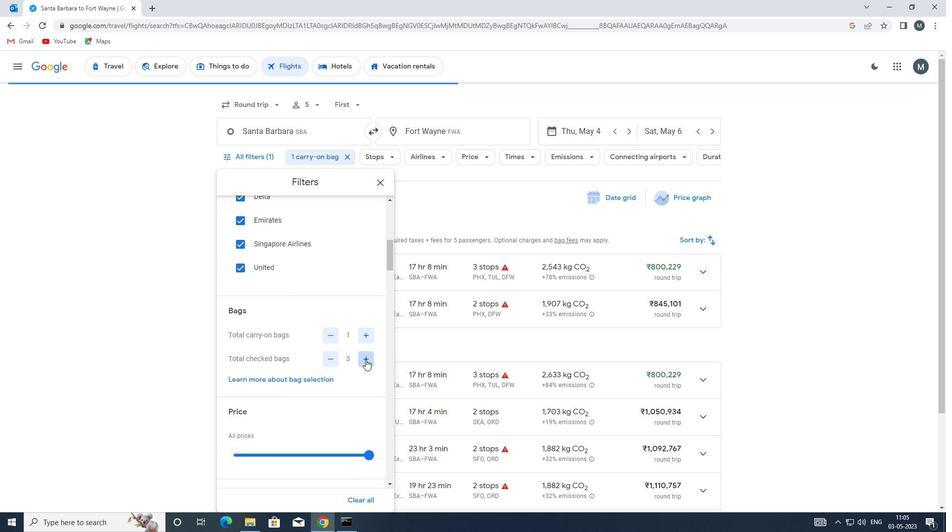
Action: Mouse moved to (312, 342)
Screenshot: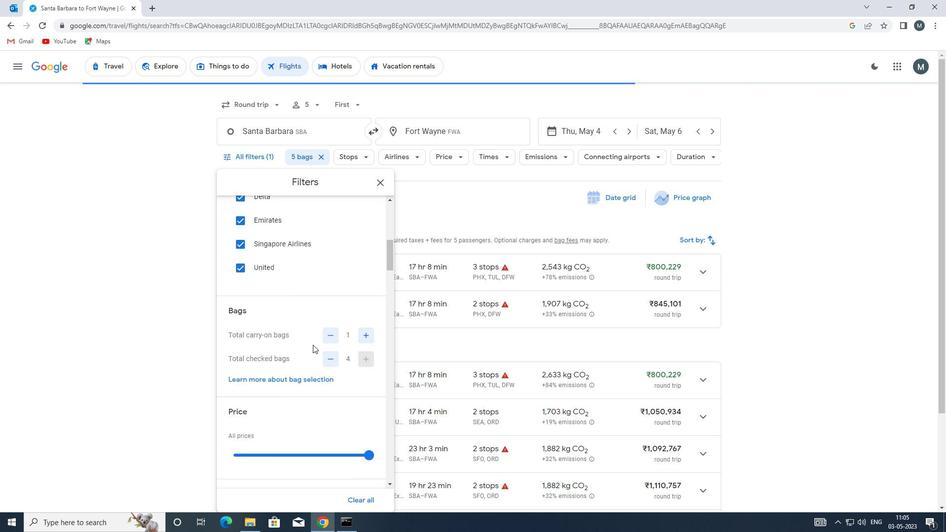 
Action: Mouse scrolled (312, 341) with delta (0, 0)
Screenshot: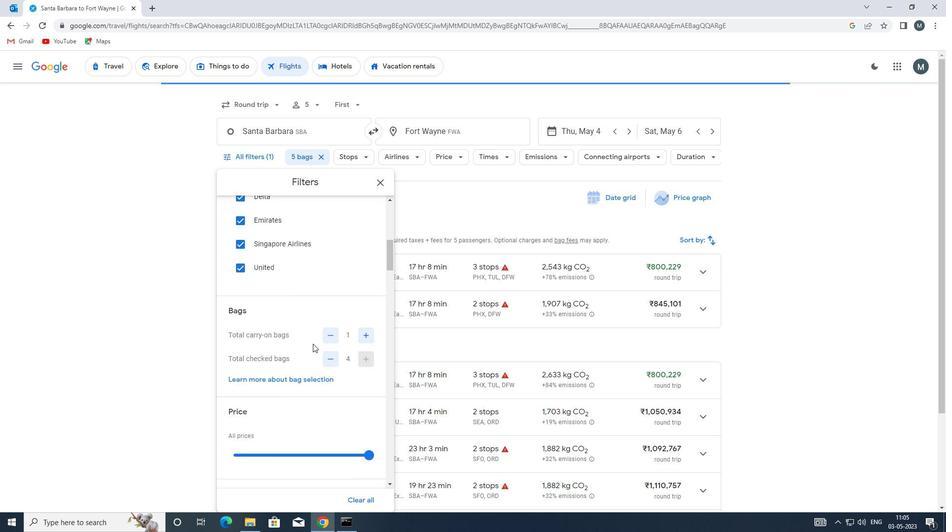 
Action: Mouse moved to (310, 342)
Screenshot: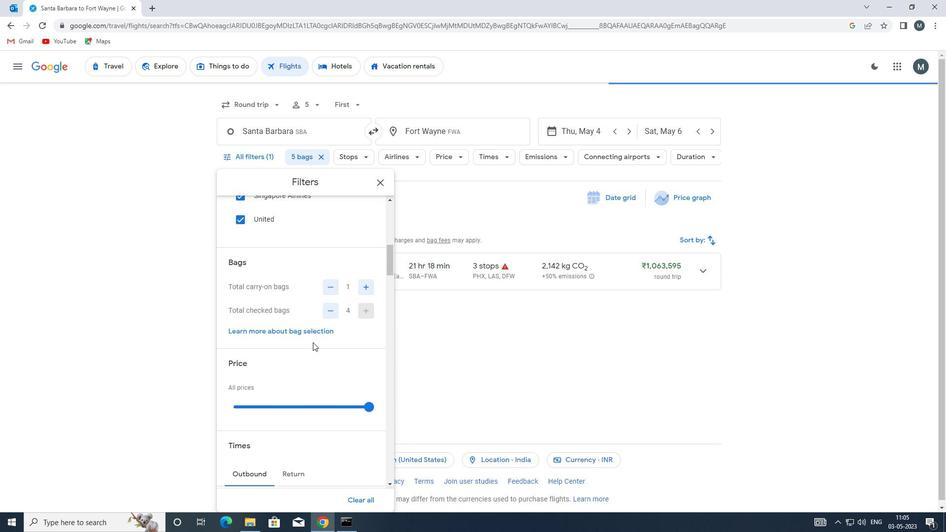 
Action: Mouse scrolled (310, 341) with delta (0, 0)
Screenshot: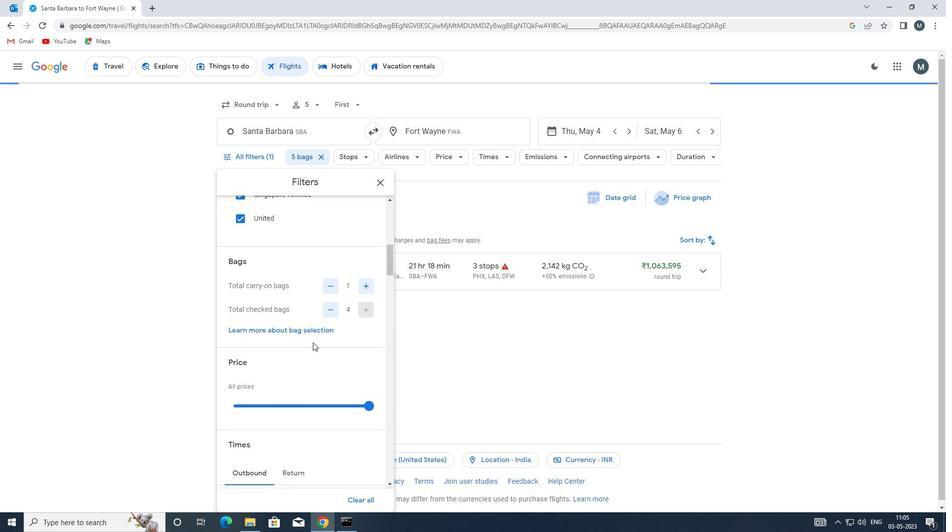 
Action: Mouse moved to (309, 342)
Screenshot: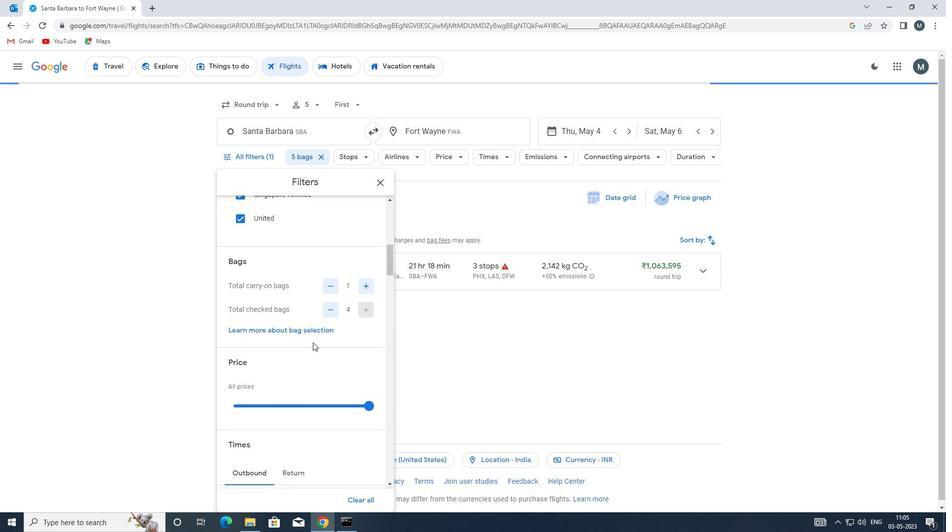 
Action: Mouse scrolled (309, 341) with delta (0, 0)
Screenshot: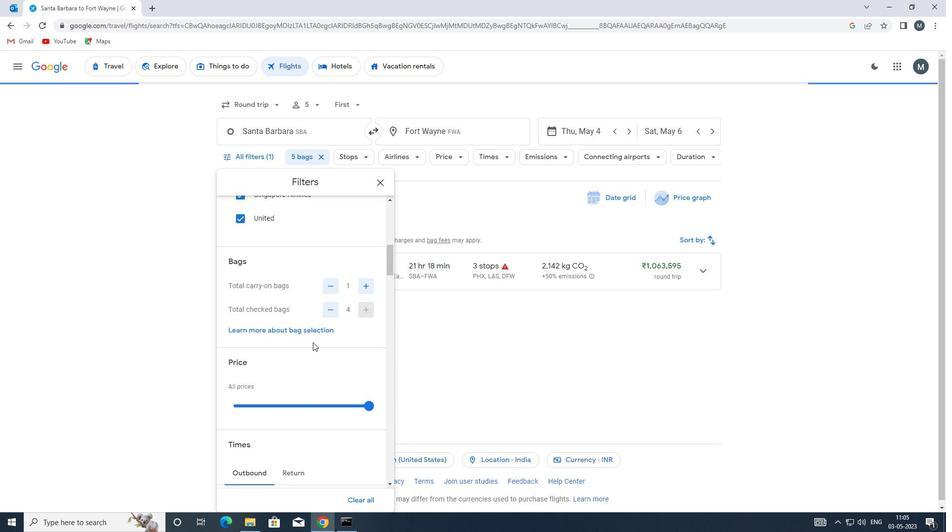 
Action: Mouse moved to (264, 304)
Screenshot: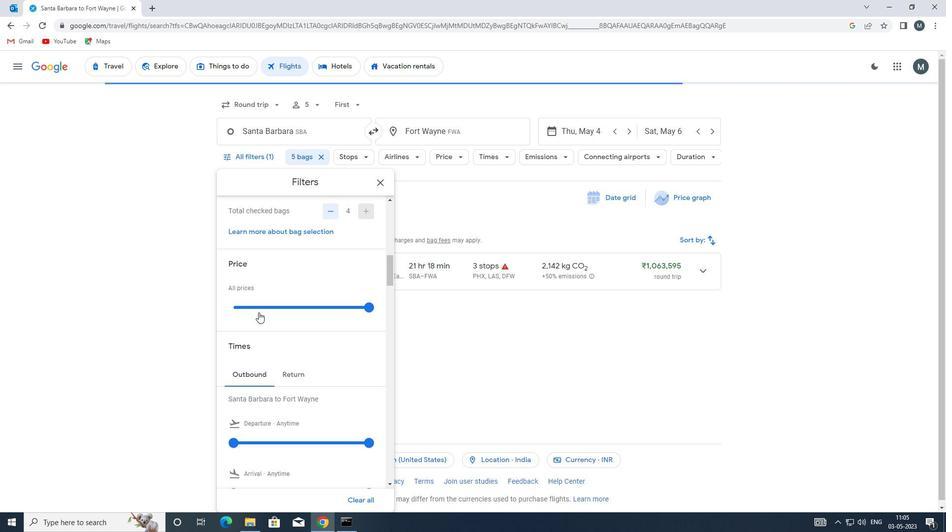
Action: Mouse pressed left at (264, 304)
Screenshot: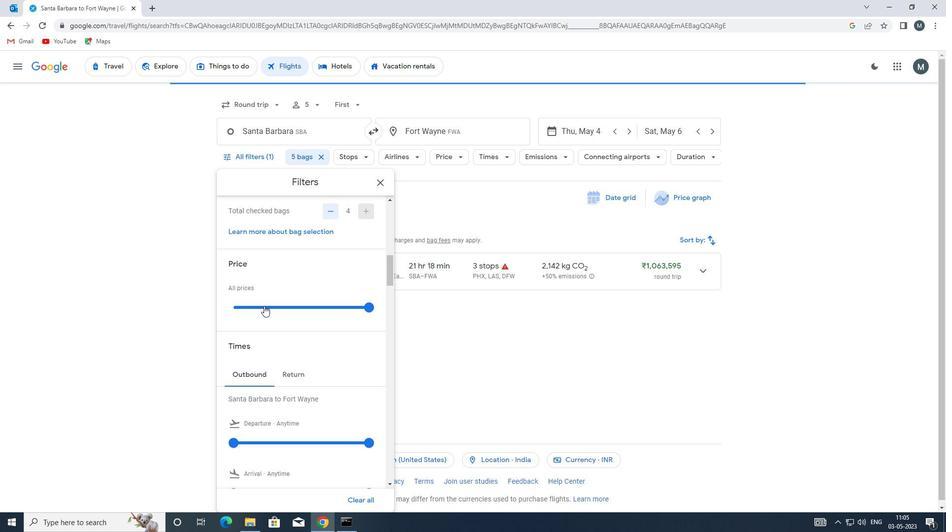 
Action: Mouse pressed left at (264, 304)
Screenshot: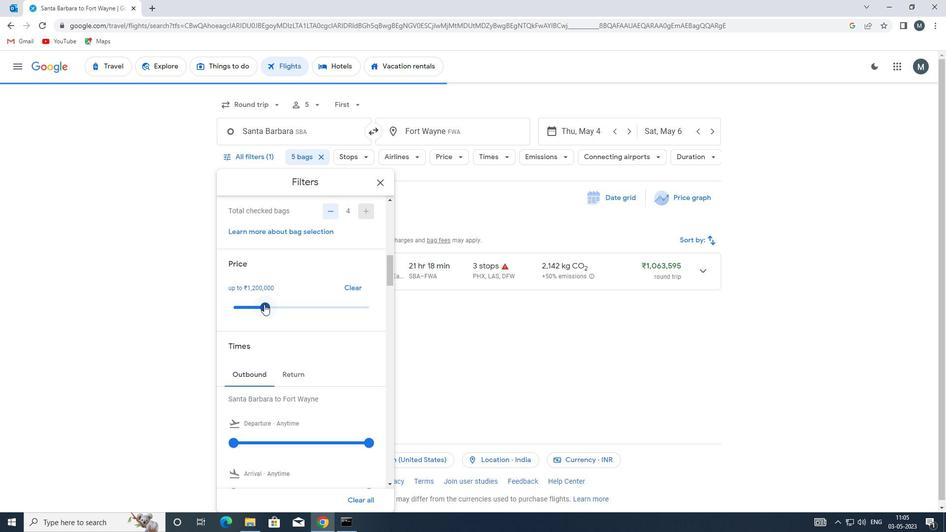 
Action: Mouse moved to (265, 304)
Screenshot: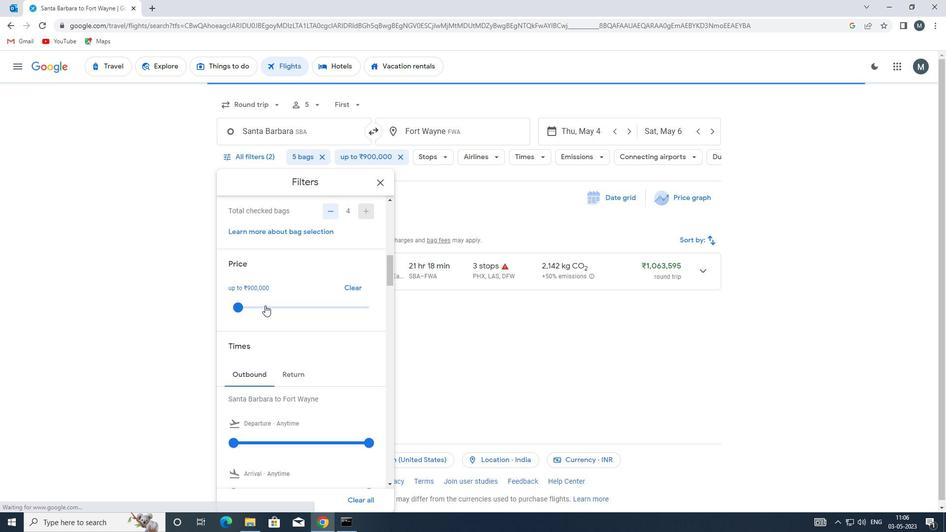 
Action: Mouse scrolled (265, 304) with delta (0, 0)
Screenshot: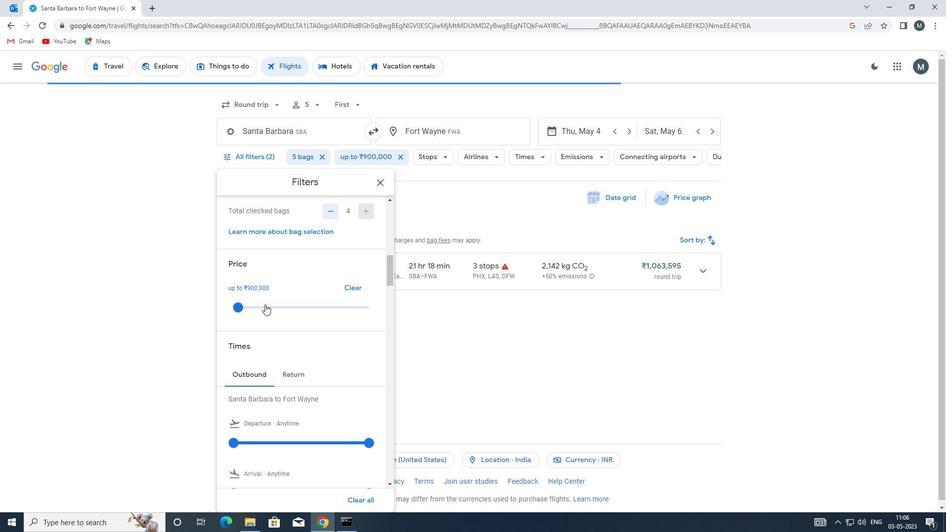 
Action: Mouse moved to (265, 305)
Screenshot: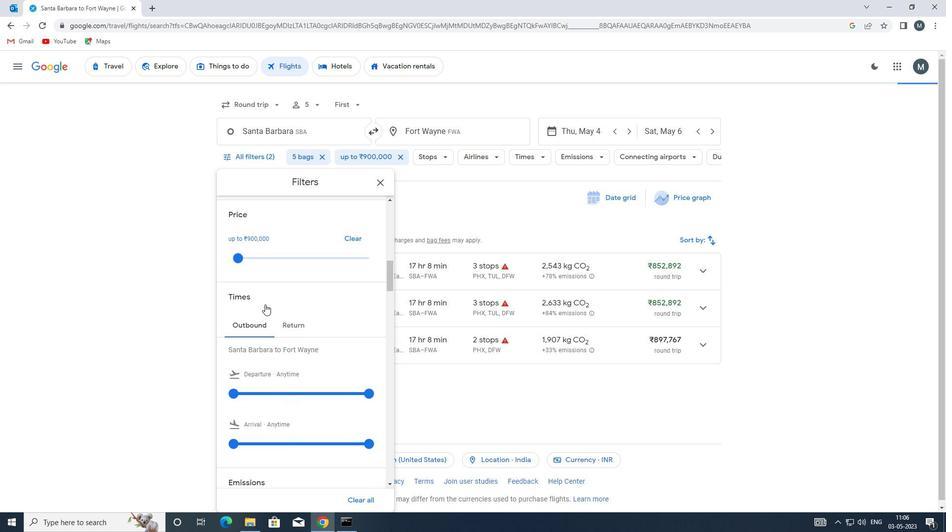 
Action: Mouse scrolled (265, 304) with delta (0, 0)
Screenshot: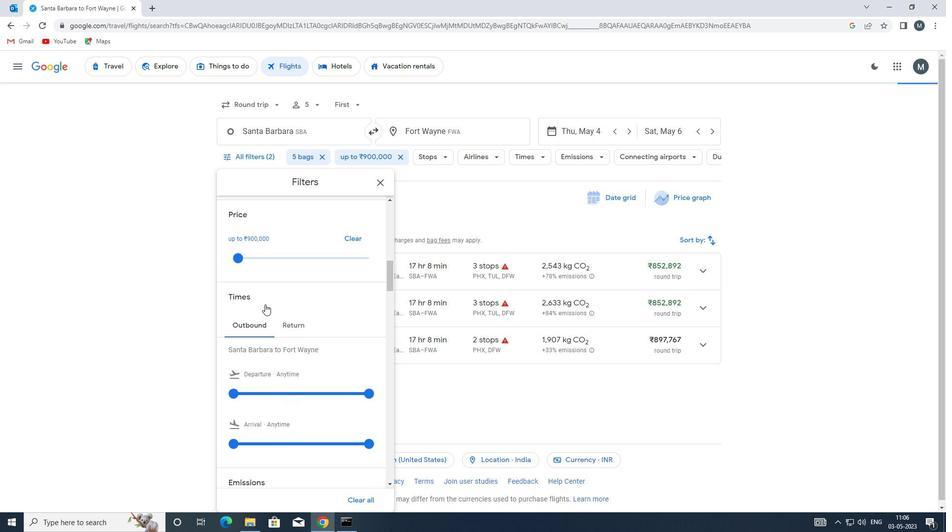 
Action: Mouse moved to (246, 349)
Screenshot: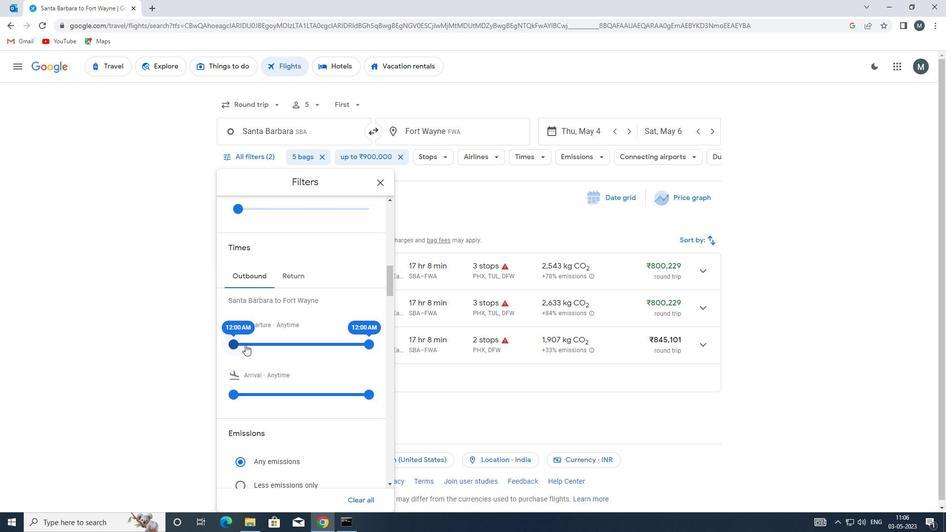 
Action: Mouse scrolled (246, 349) with delta (0, 0)
Screenshot: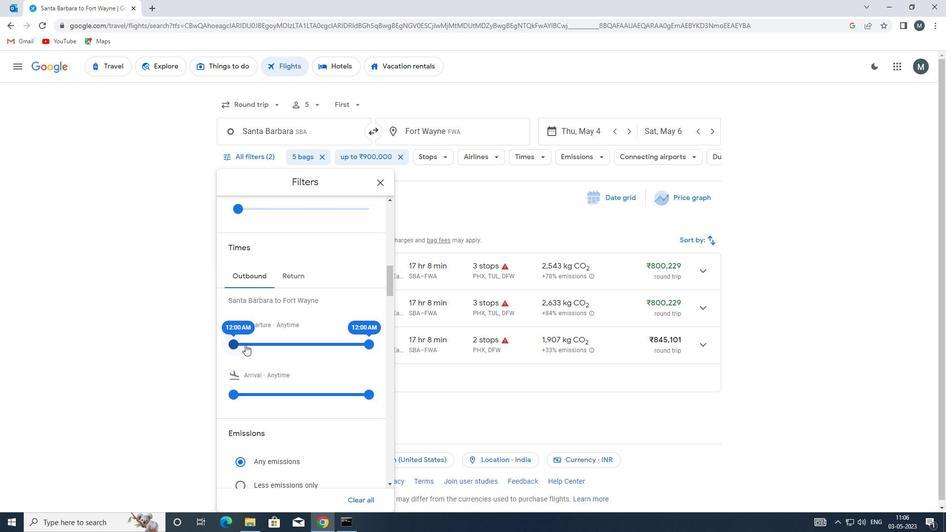 
Action: Mouse moved to (229, 292)
Screenshot: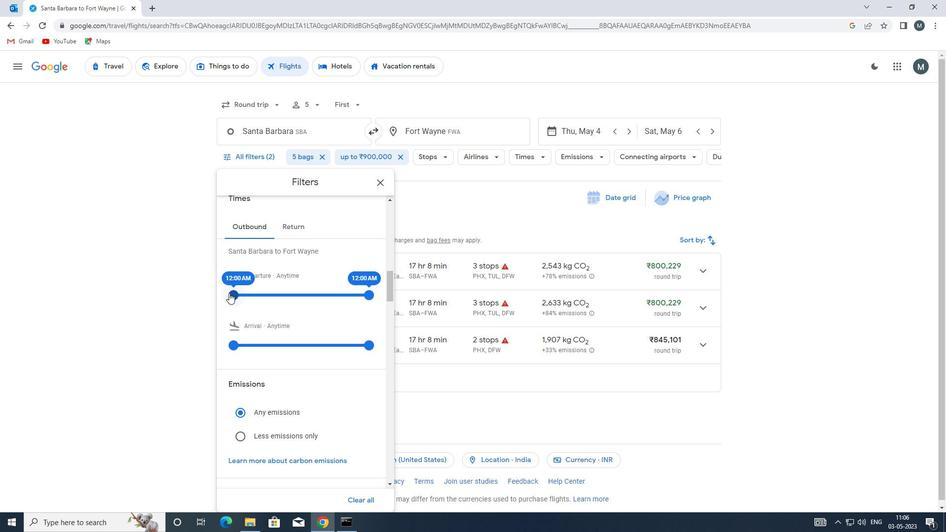 
Action: Mouse pressed left at (229, 292)
Screenshot: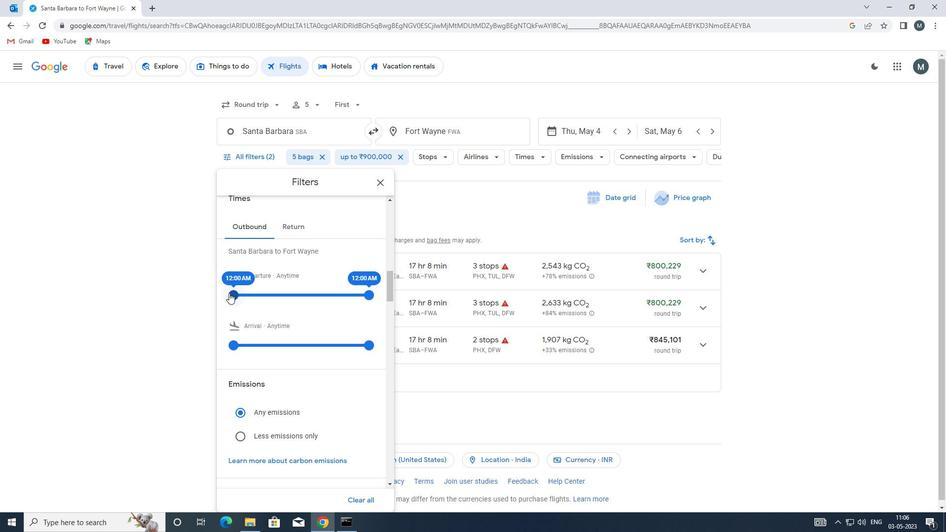 
Action: Mouse moved to (329, 303)
Screenshot: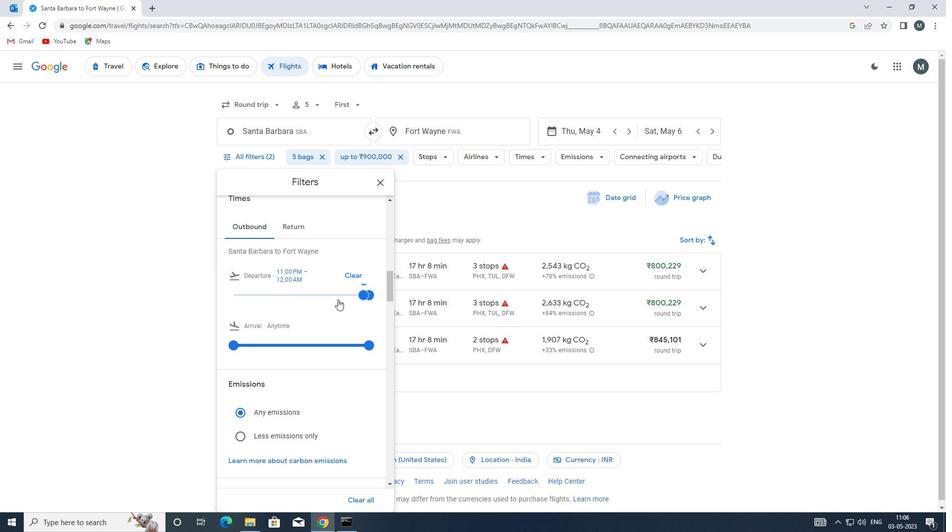 
Action: Mouse scrolled (329, 302) with delta (0, 0)
Screenshot: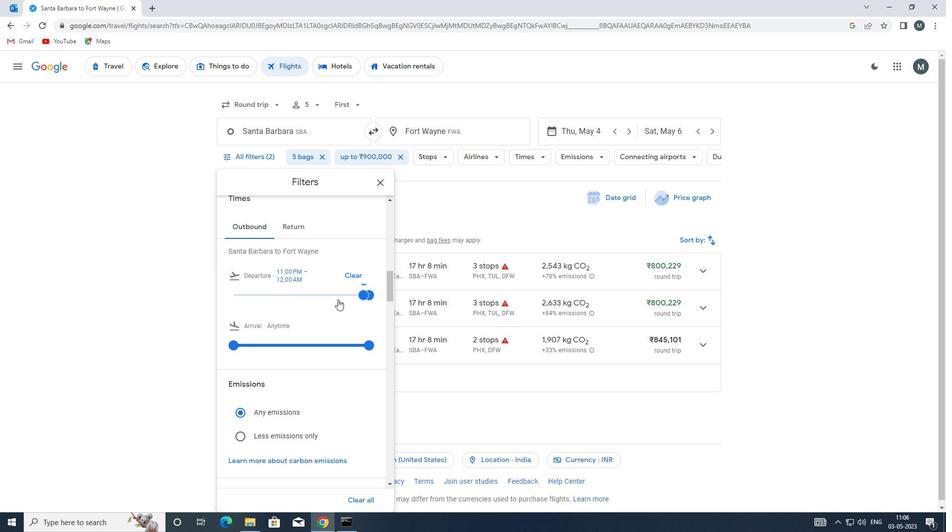 
Action: Mouse moved to (329, 304)
Screenshot: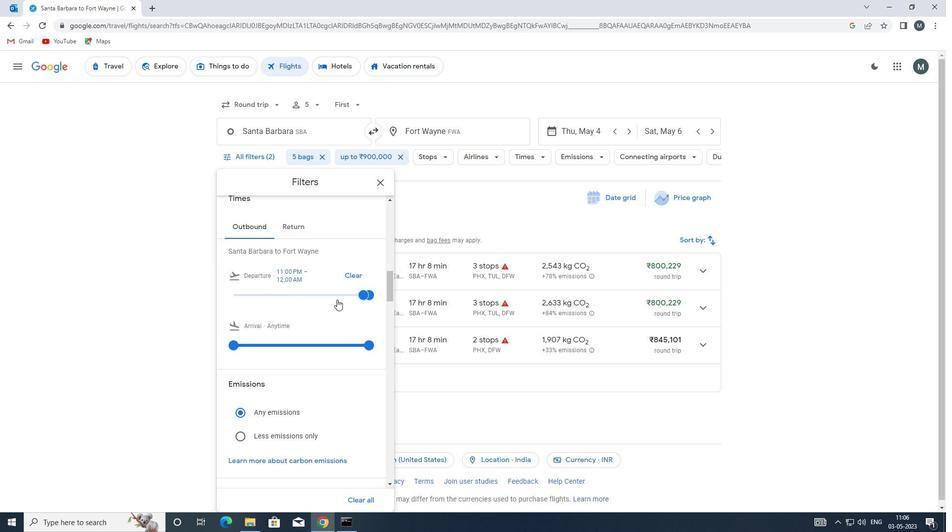 
Action: Mouse scrolled (329, 304) with delta (0, 0)
Screenshot: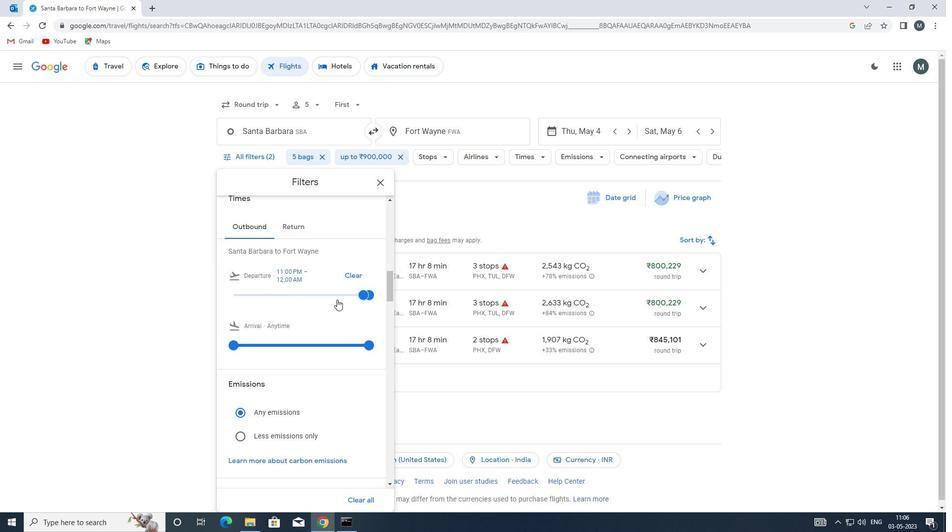 
Action: Mouse moved to (378, 182)
Screenshot: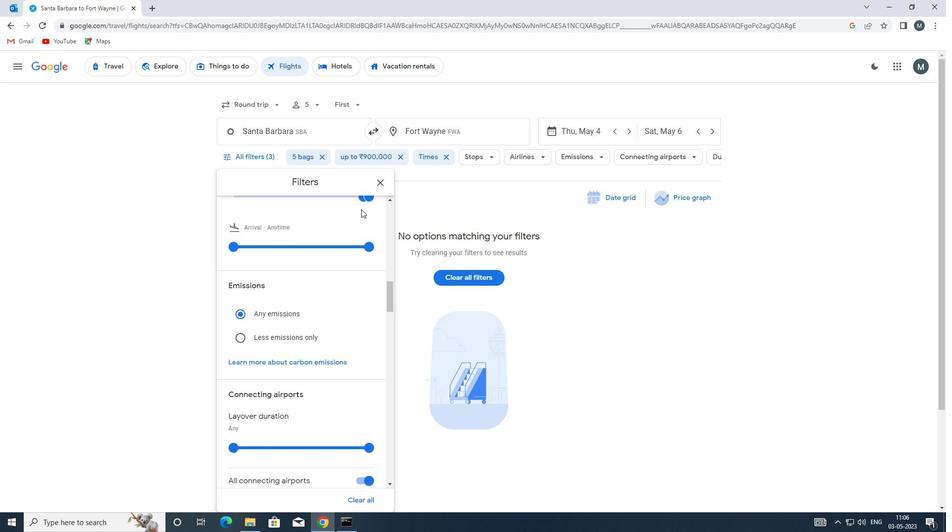 
Action: Mouse pressed left at (378, 182)
Screenshot: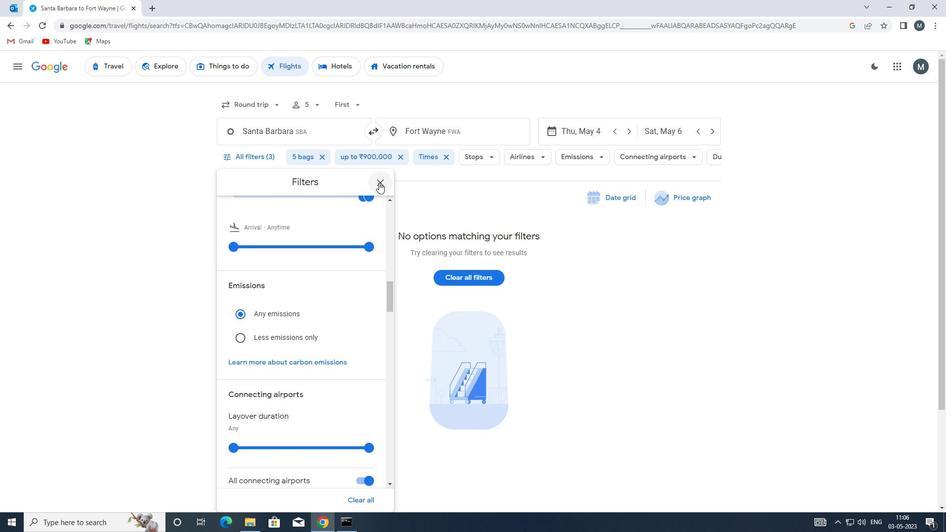 
